 Task: Create a due date automation trigger when advanced on, on the tuesday of the week before a card is due add fields with custom field "Resume" set to 10 at 11:00 AM.
Action: Mouse moved to (1019, 319)
Screenshot: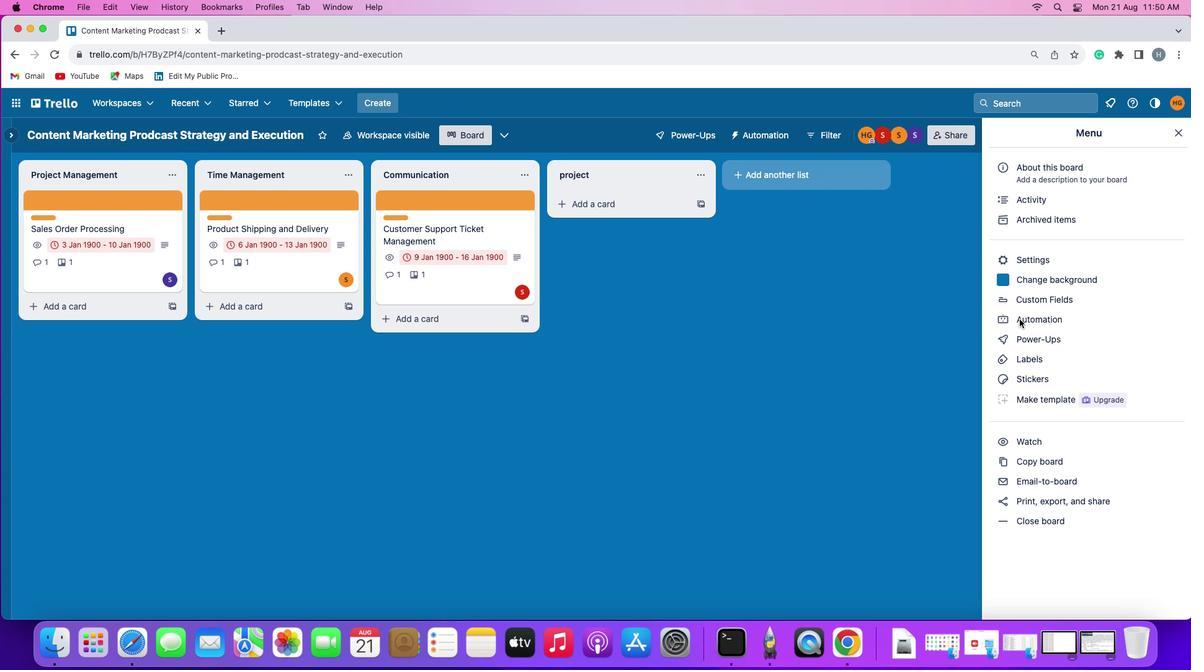 
Action: Mouse pressed left at (1019, 319)
Screenshot: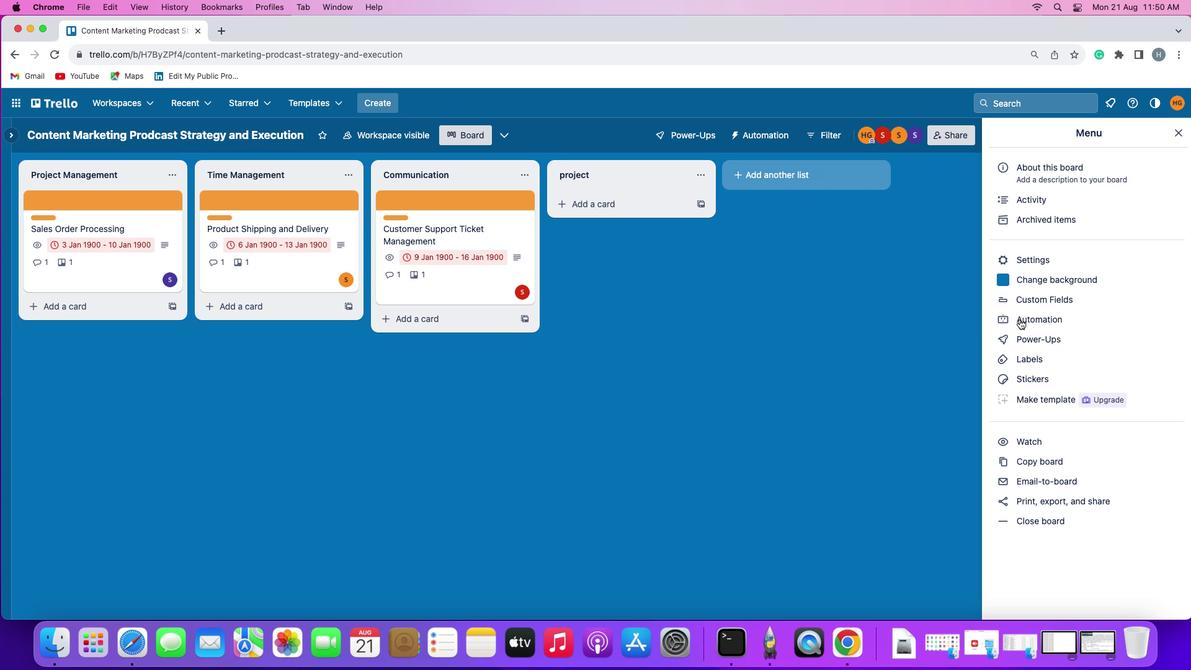 
Action: Mouse moved to (1020, 319)
Screenshot: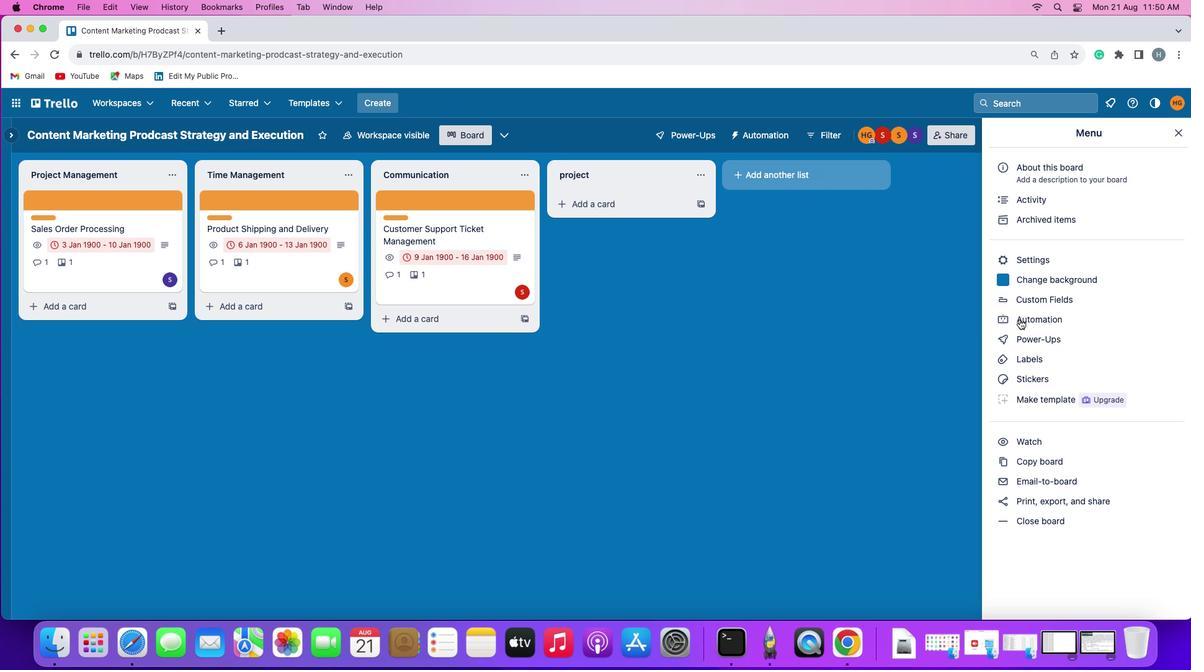 
Action: Mouse pressed left at (1020, 319)
Screenshot: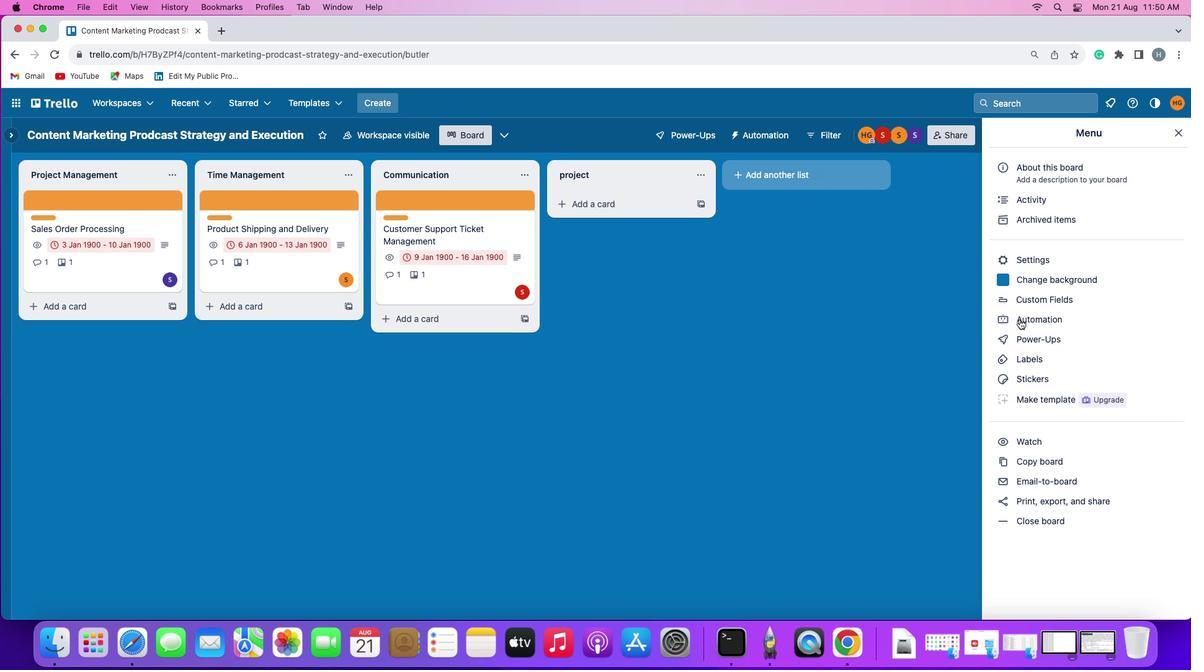 
Action: Mouse moved to (85, 295)
Screenshot: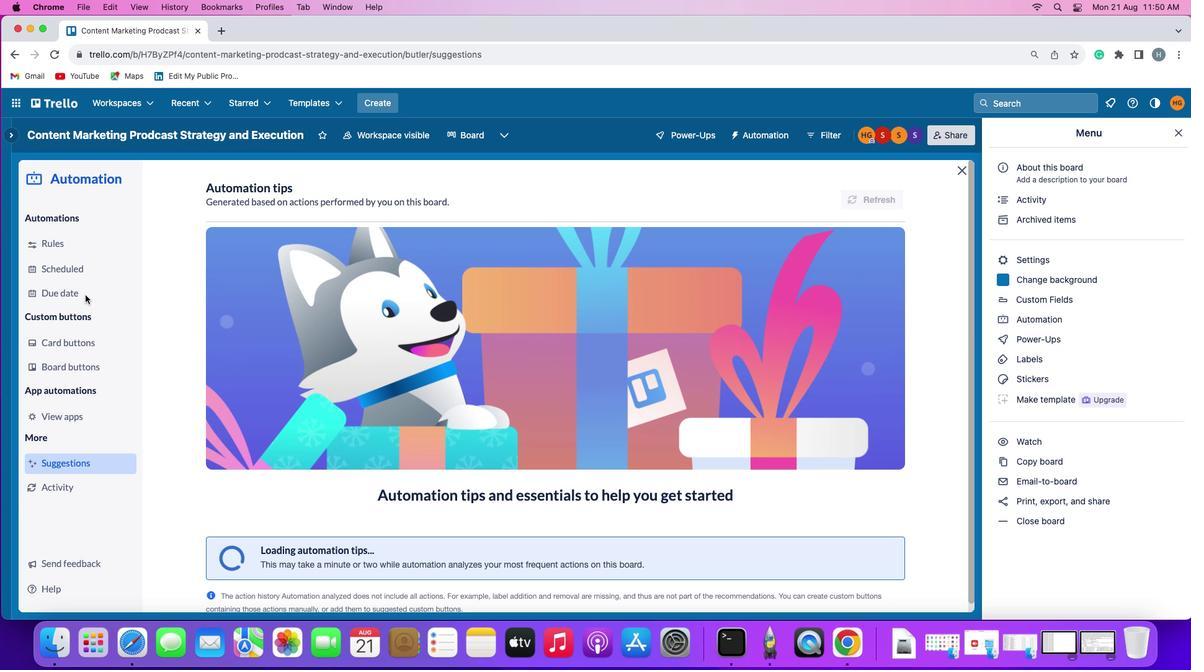 
Action: Mouse pressed left at (85, 295)
Screenshot: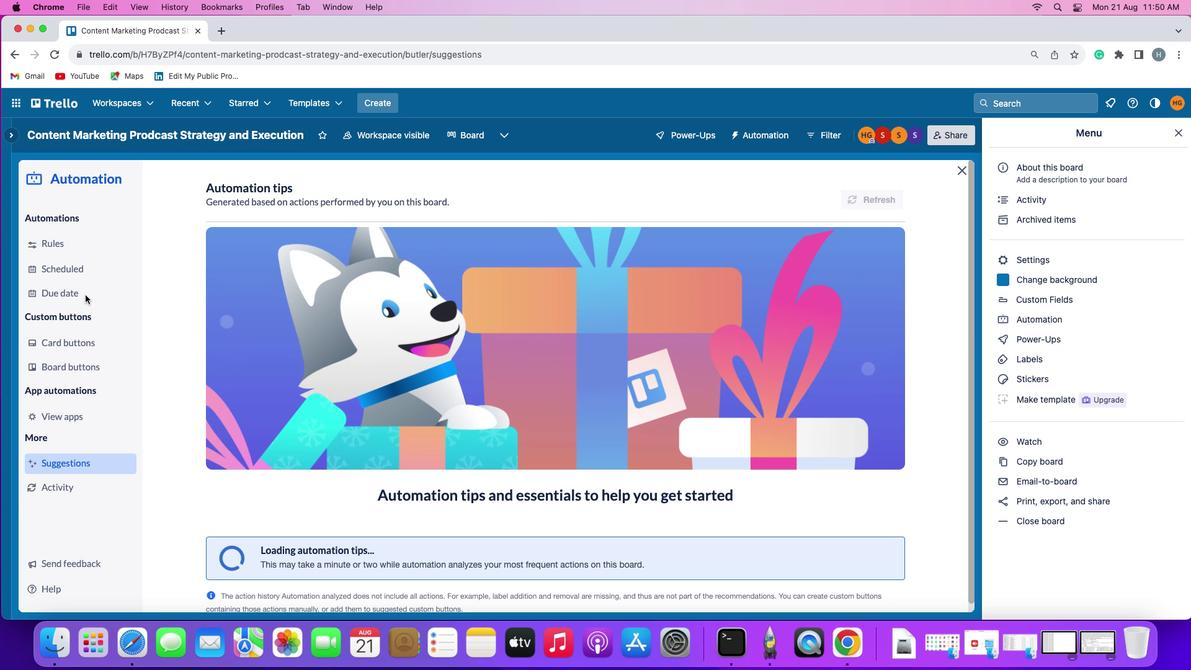 
Action: Mouse moved to (822, 192)
Screenshot: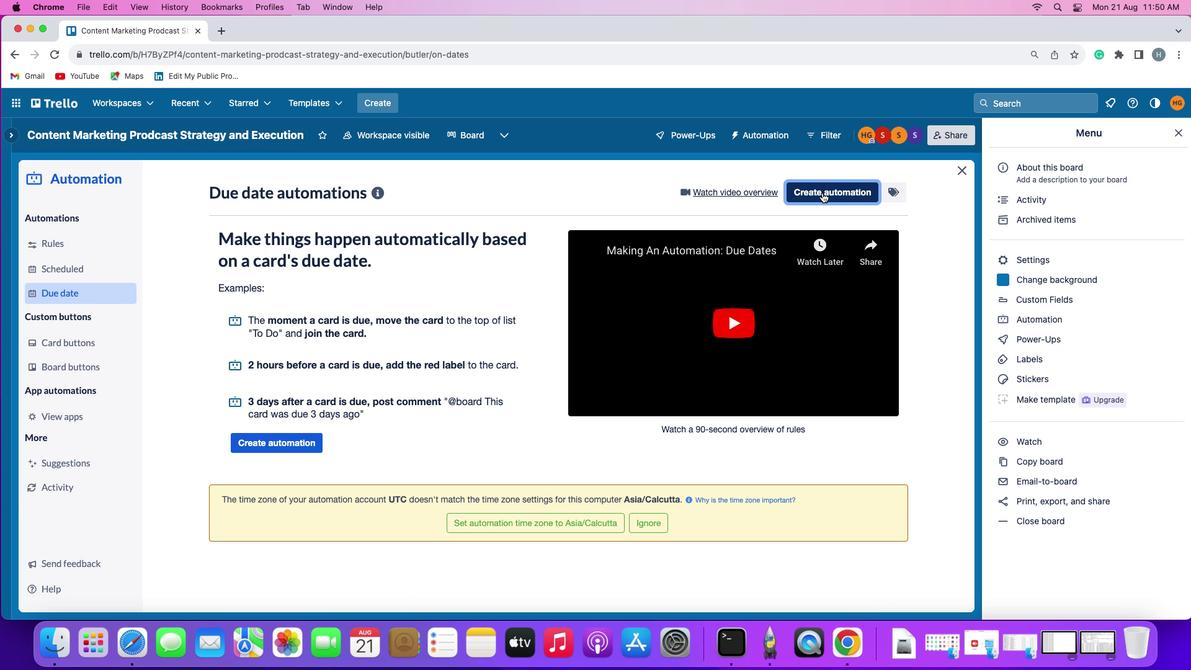 
Action: Mouse pressed left at (822, 192)
Screenshot: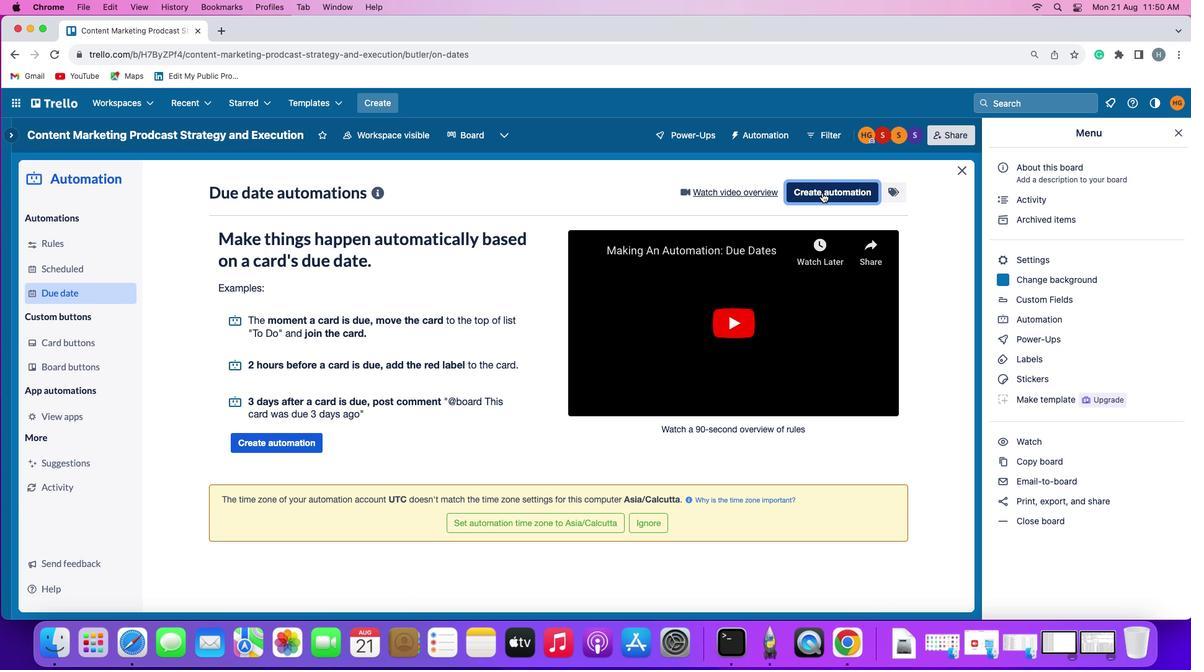 
Action: Mouse moved to (251, 309)
Screenshot: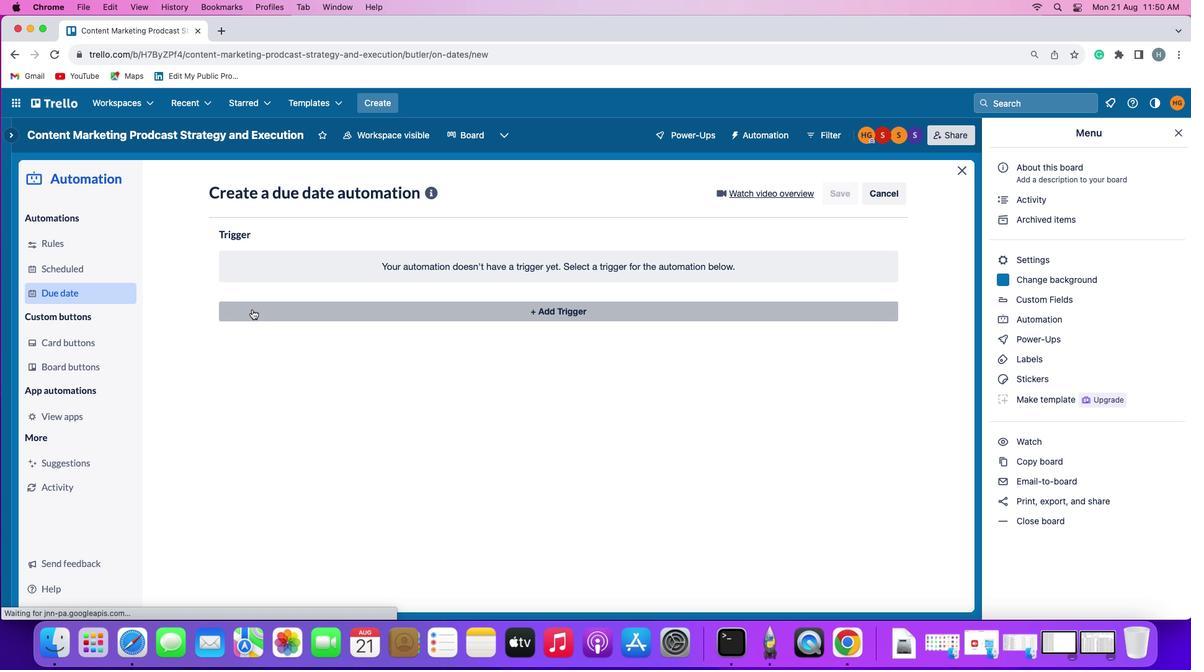 
Action: Mouse pressed left at (251, 309)
Screenshot: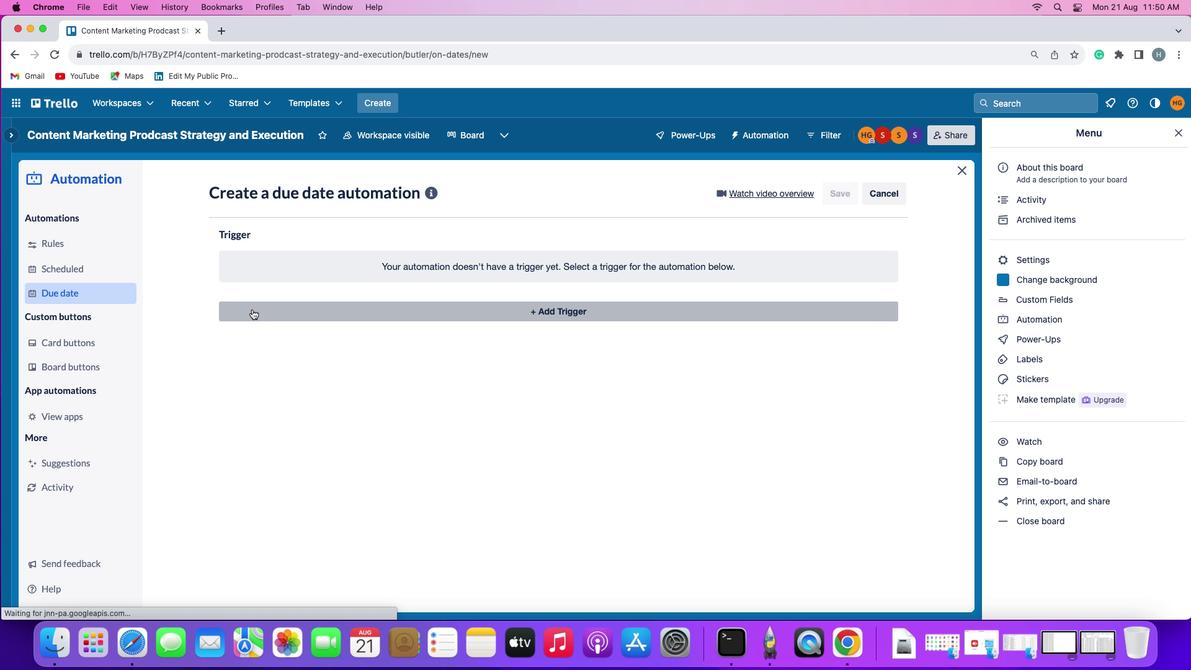 
Action: Mouse moved to (276, 530)
Screenshot: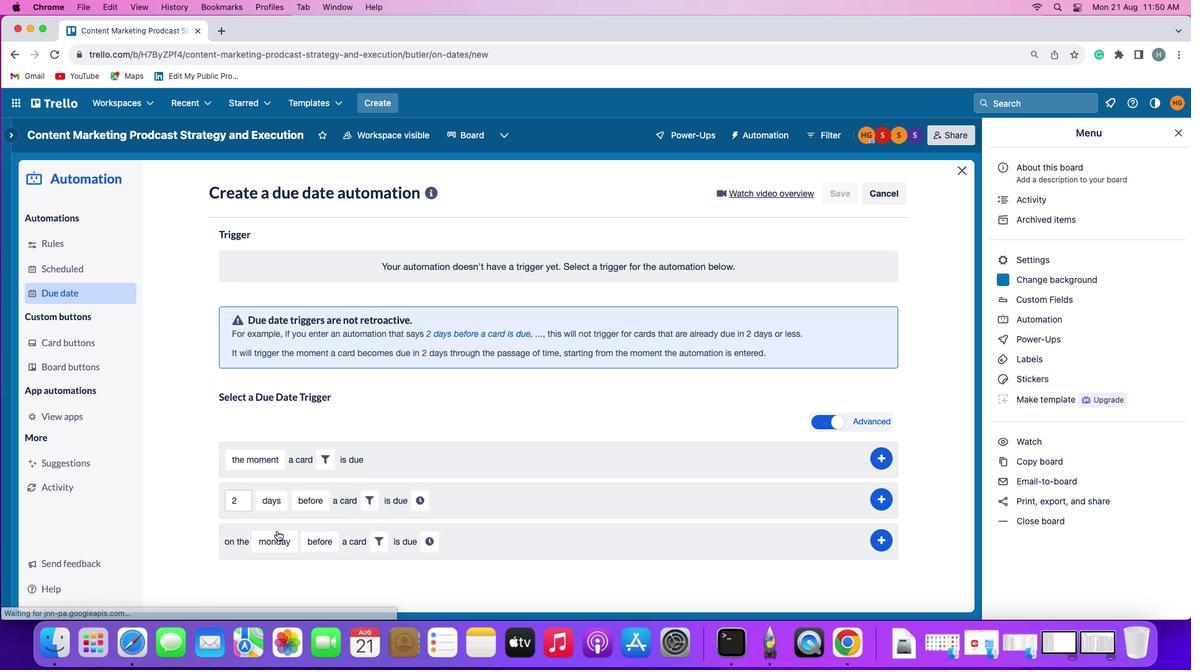 
Action: Mouse pressed left at (276, 530)
Screenshot: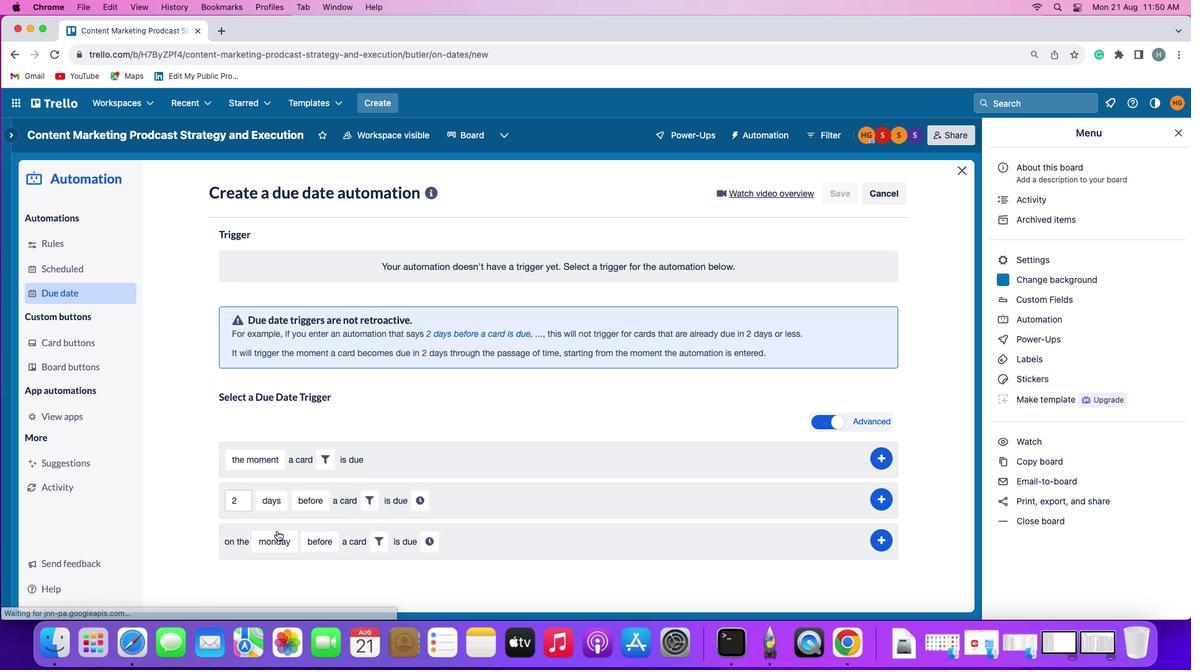 
Action: Mouse moved to (297, 397)
Screenshot: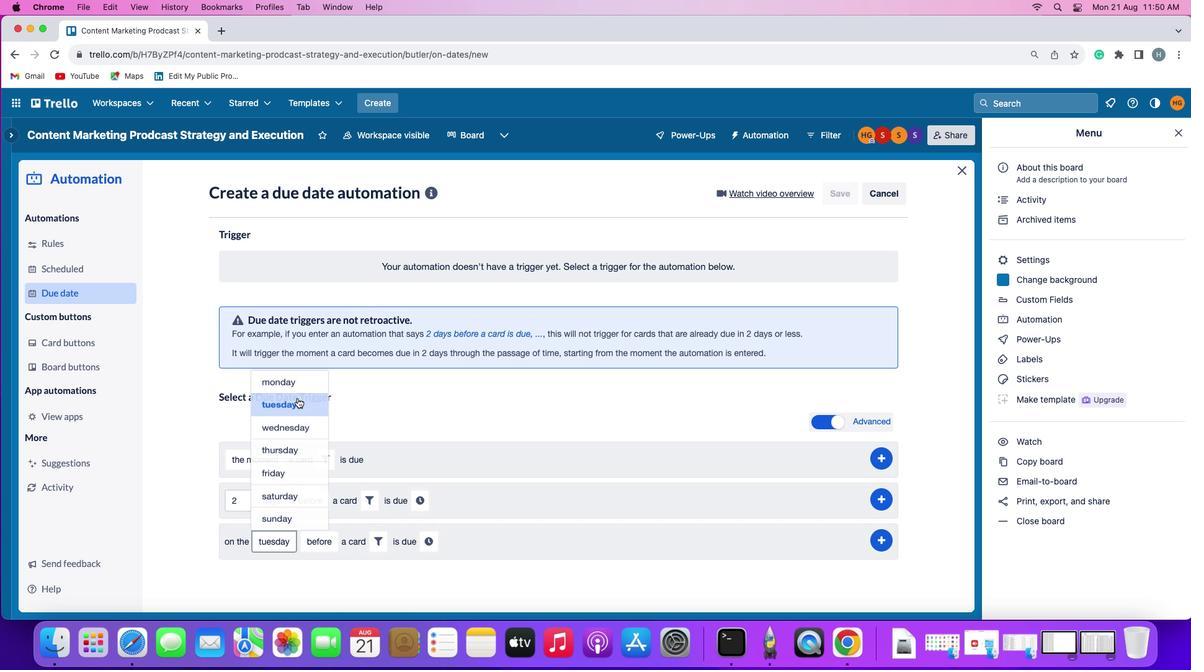 
Action: Mouse pressed left at (297, 397)
Screenshot: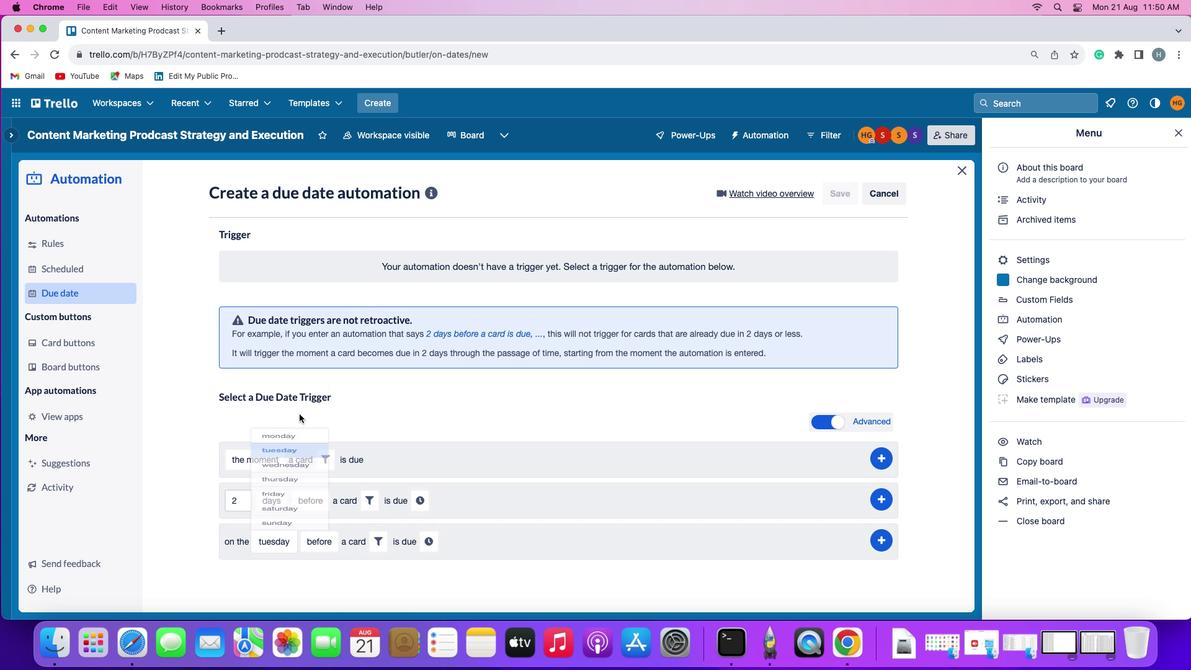
Action: Mouse moved to (313, 536)
Screenshot: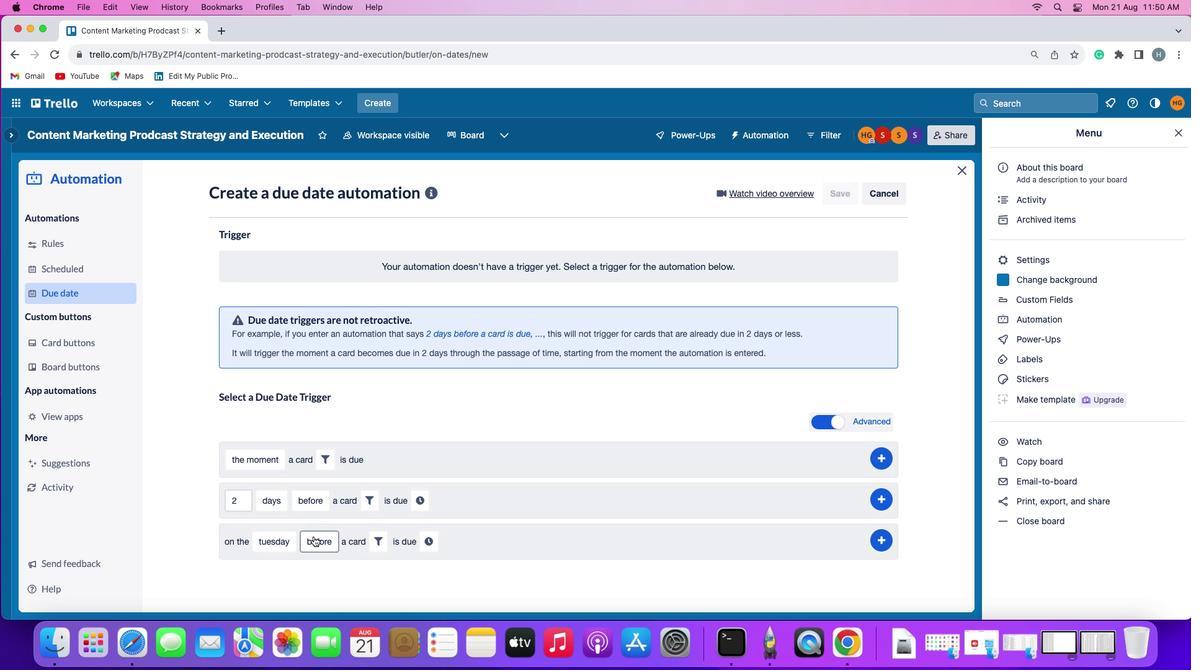 
Action: Mouse pressed left at (313, 536)
Screenshot: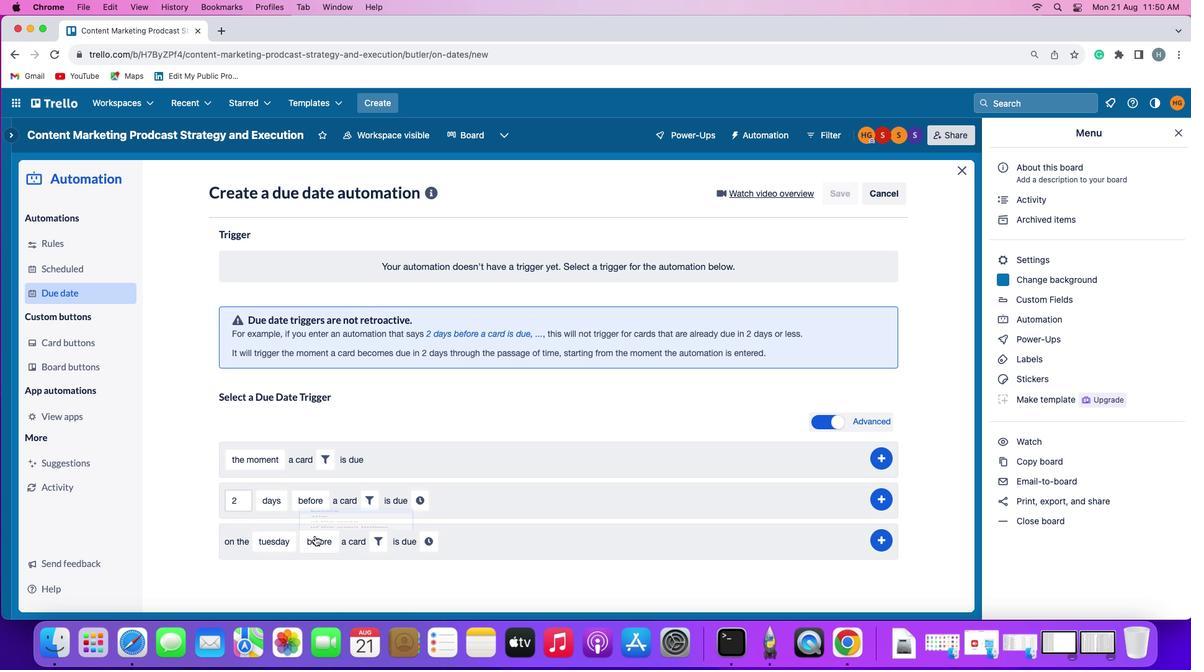 
Action: Mouse moved to (324, 520)
Screenshot: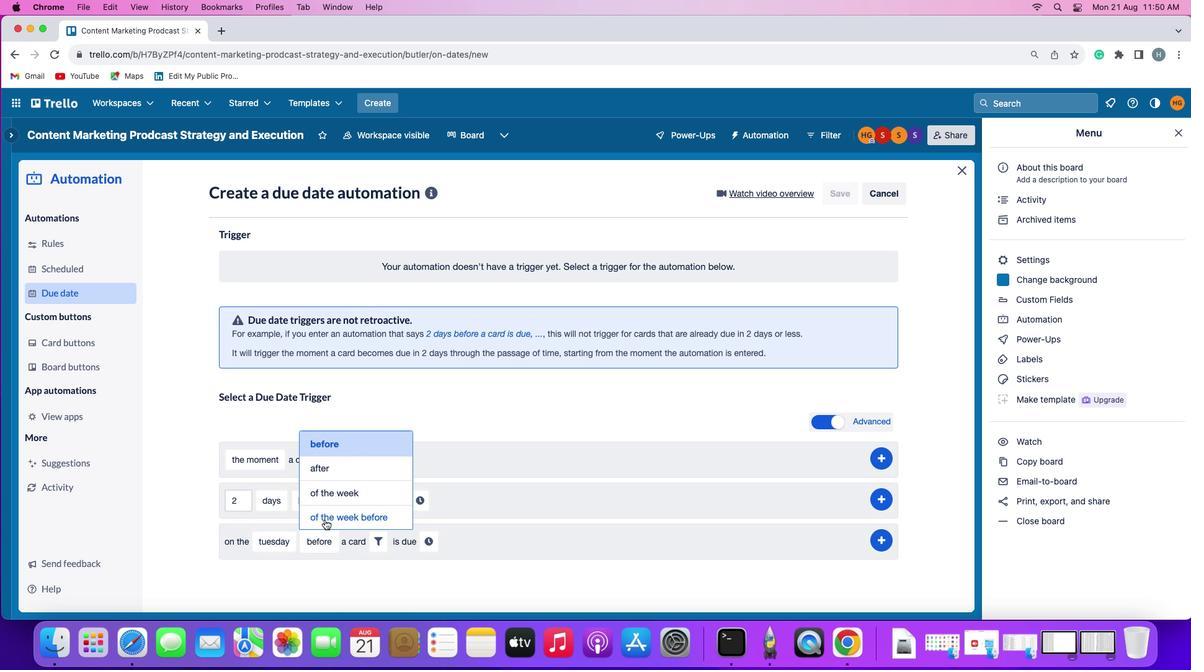 
Action: Mouse pressed left at (324, 520)
Screenshot: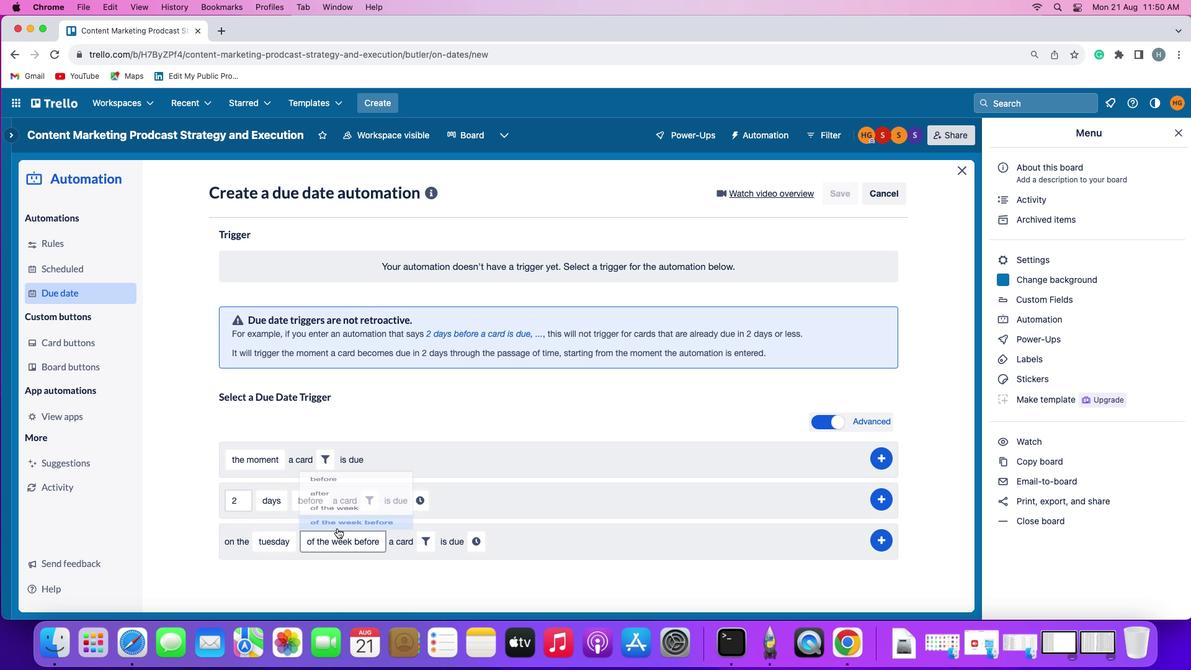 
Action: Mouse moved to (423, 539)
Screenshot: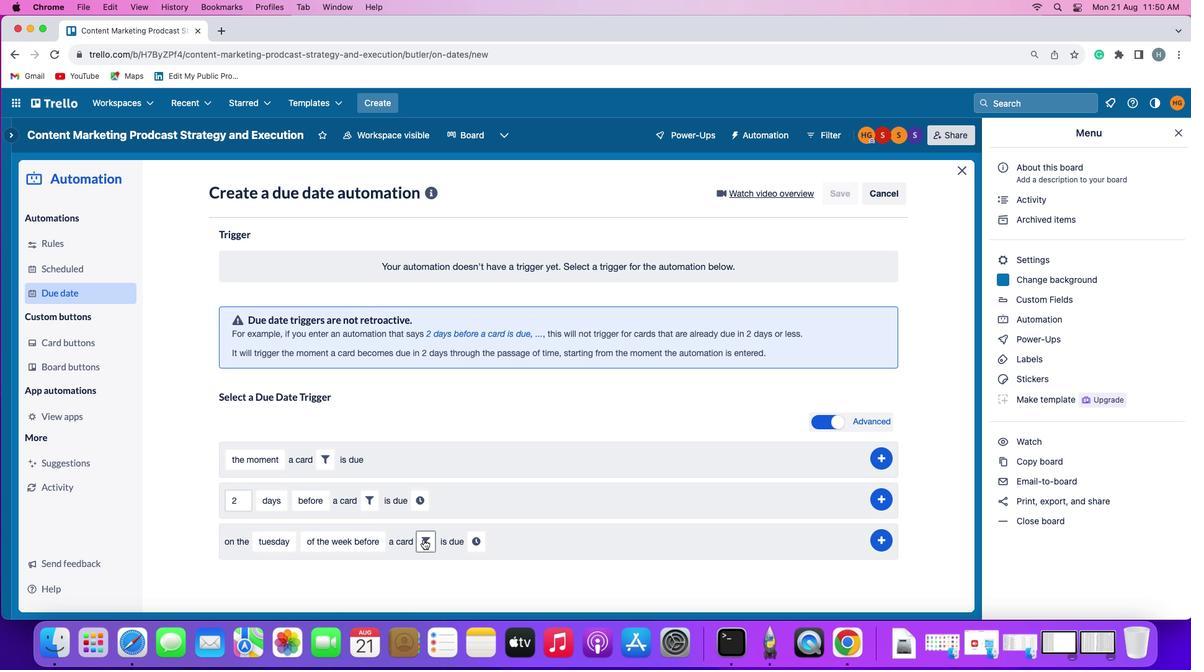 
Action: Mouse pressed left at (423, 539)
Screenshot: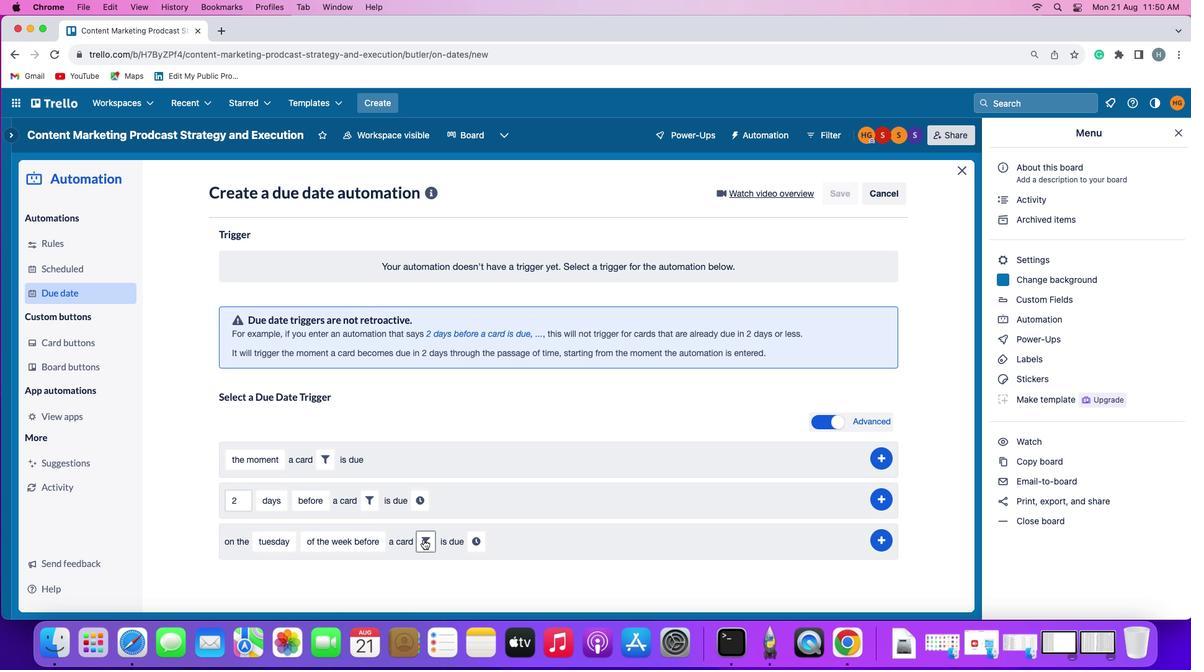 
Action: Mouse moved to (616, 586)
Screenshot: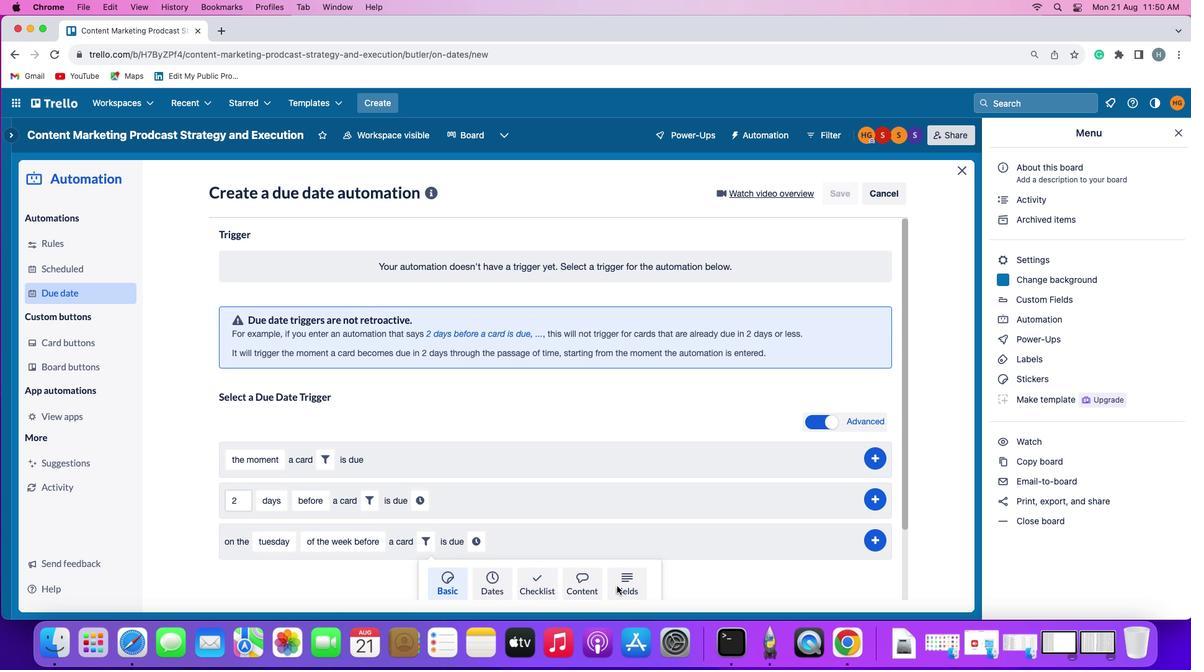 
Action: Mouse pressed left at (616, 586)
Screenshot: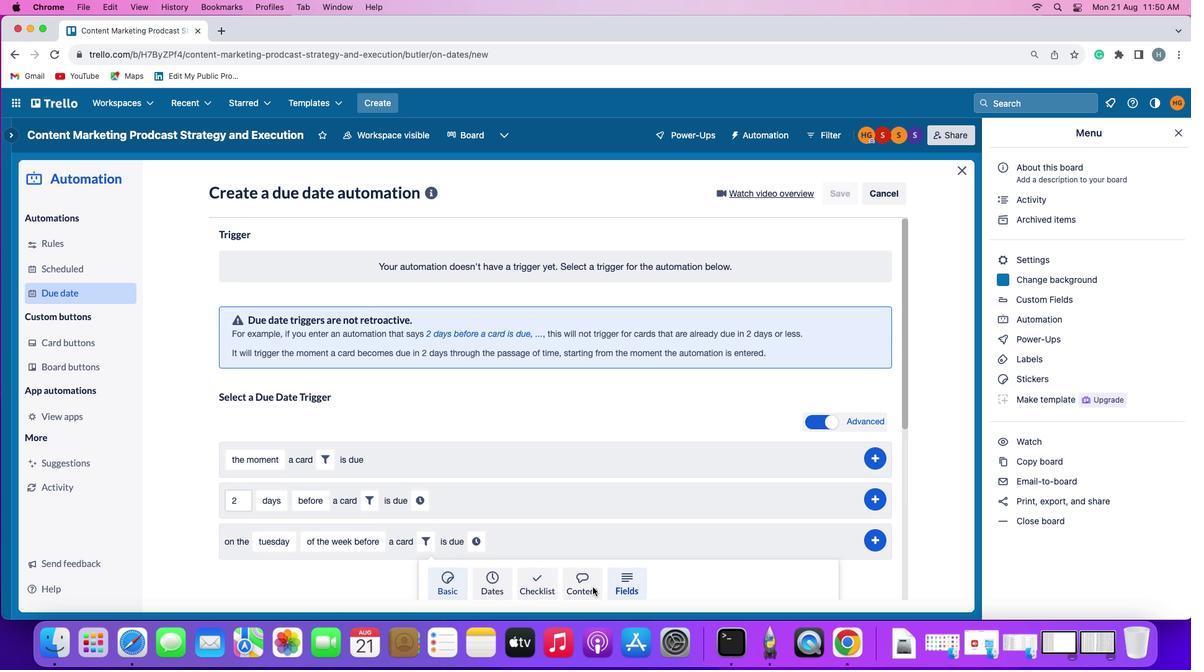 
Action: Mouse moved to (361, 585)
Screenshot: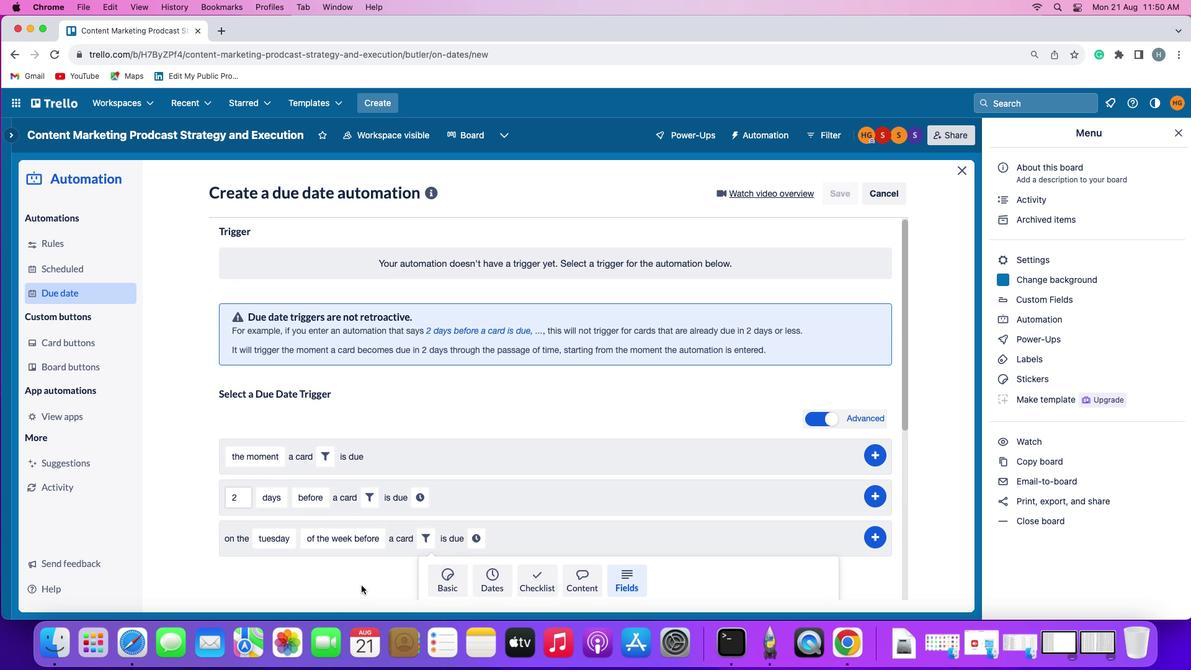 
Action: Mouse scrolled (361, 585) with delta (0, 0)
Screenshot: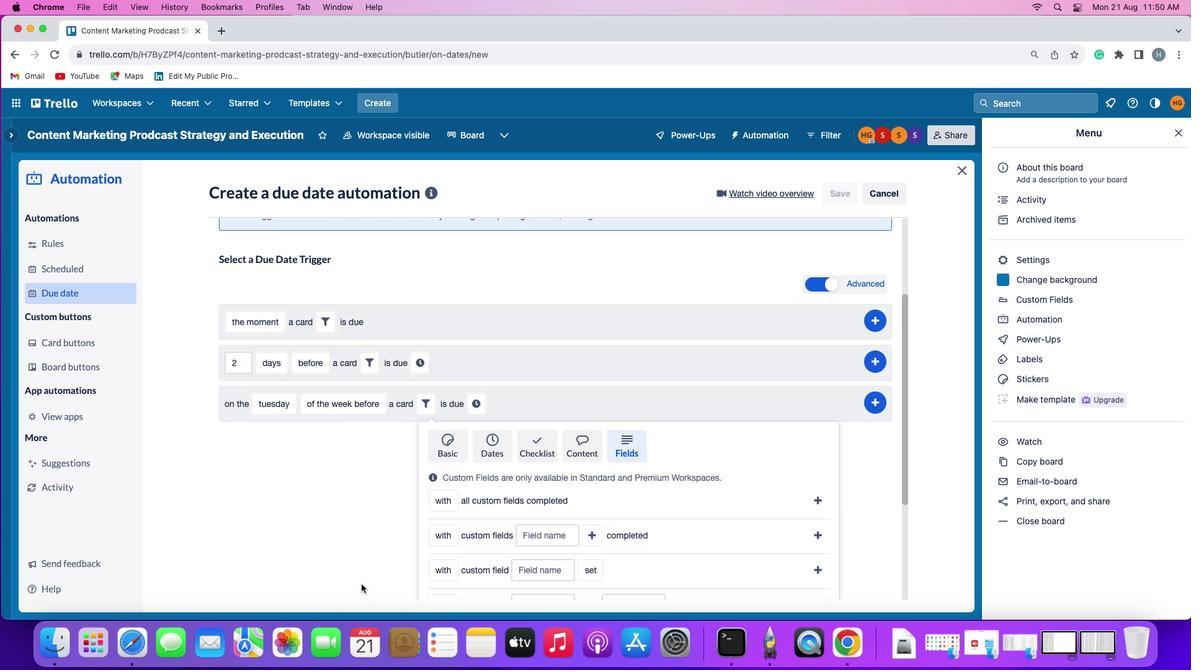 
Action: Mouse scrolled (361, 585) with delta (0, 0)
Screenshot: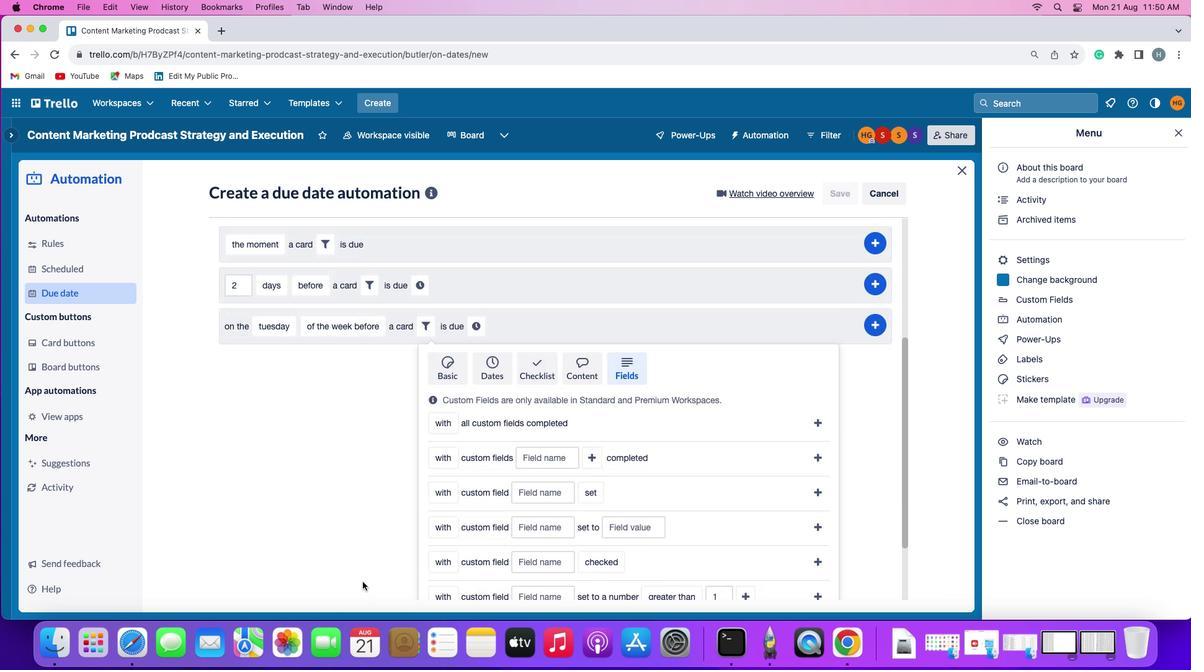 
Action: Mouse moved to (361, 585)
Screenshot: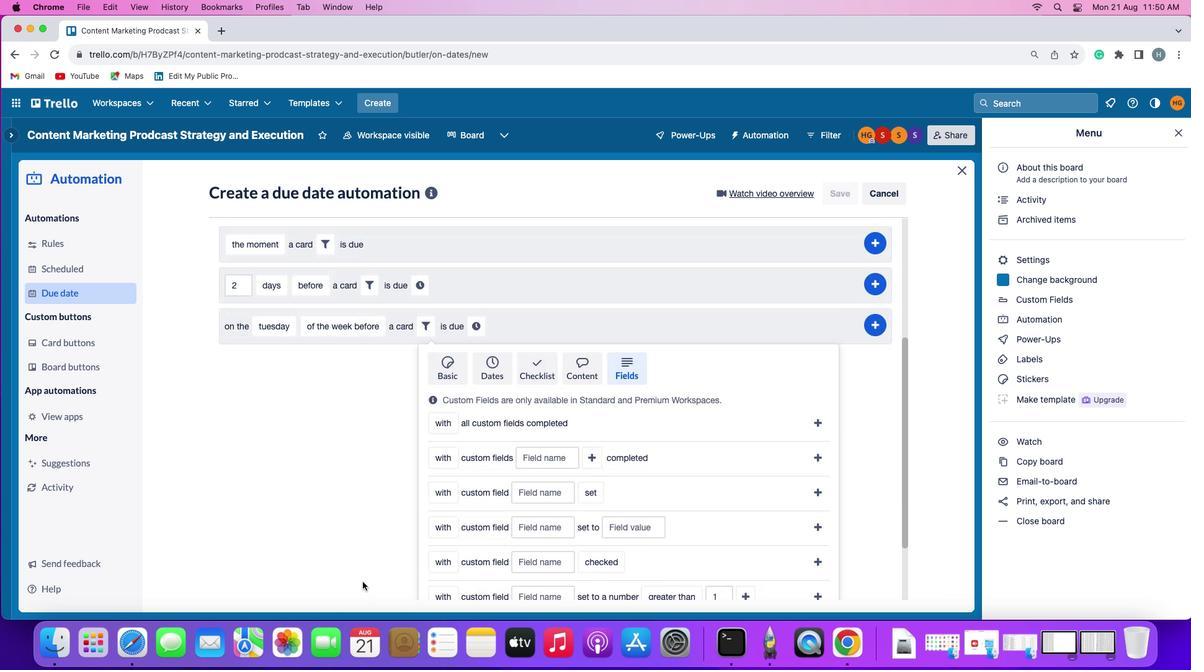 
Action: Mouse scrolled (361, 585) with delta (0, -1)
Screenshot: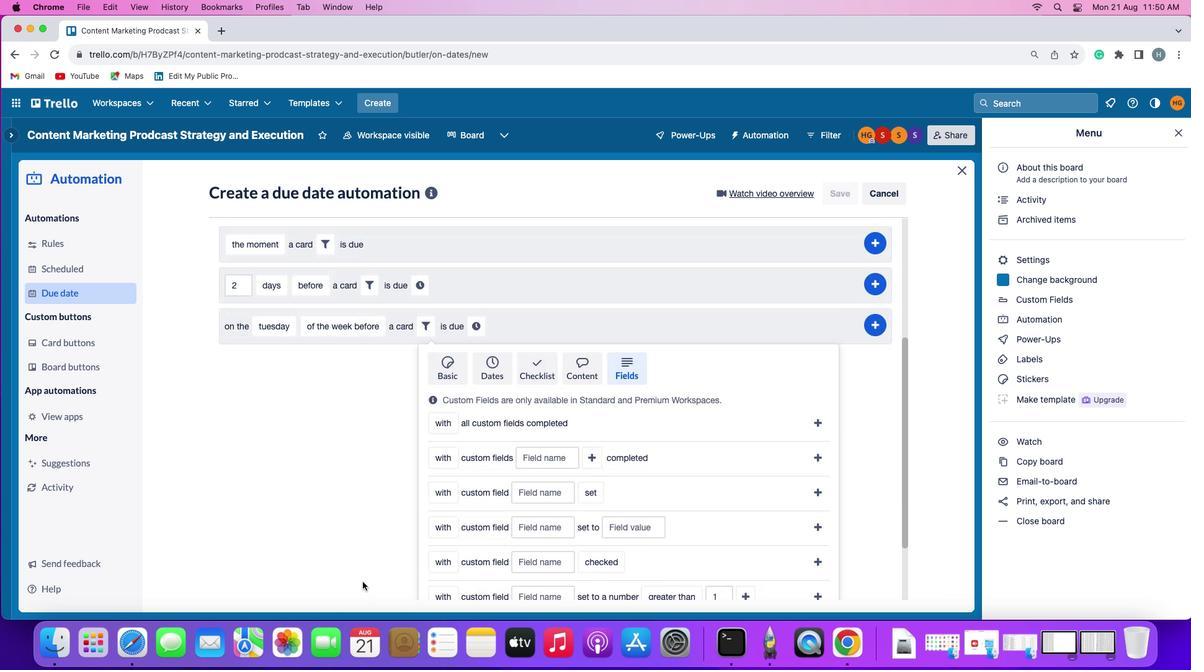
Action: Mouse scrolled (361, 585) with delta (0, -3)
Screenshot: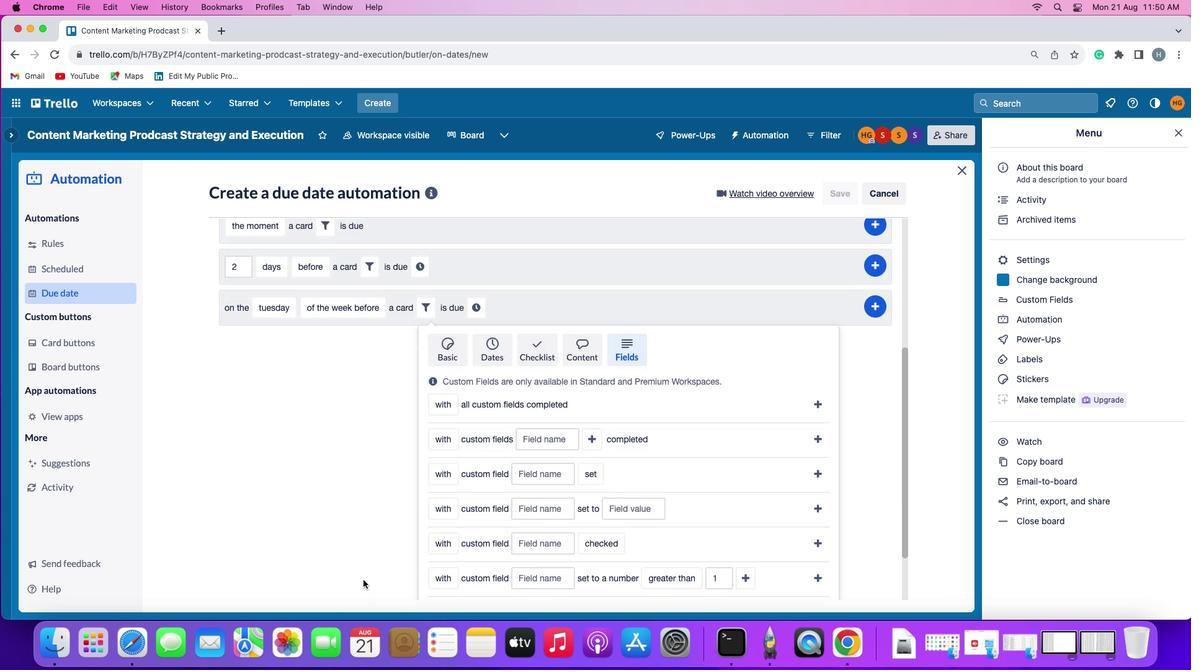 
Action: Mouse moved to (363, 577)
Screenshot: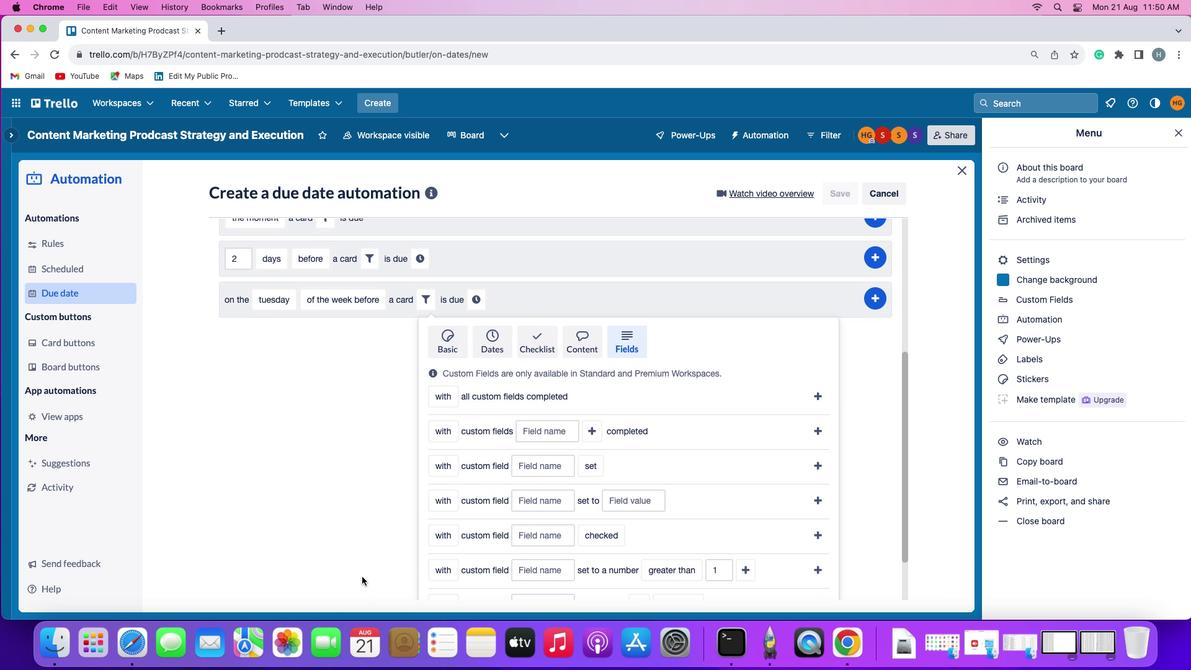 
Action: Mouse scrolled (363, 577) with delta (0, 0)
Screenshot: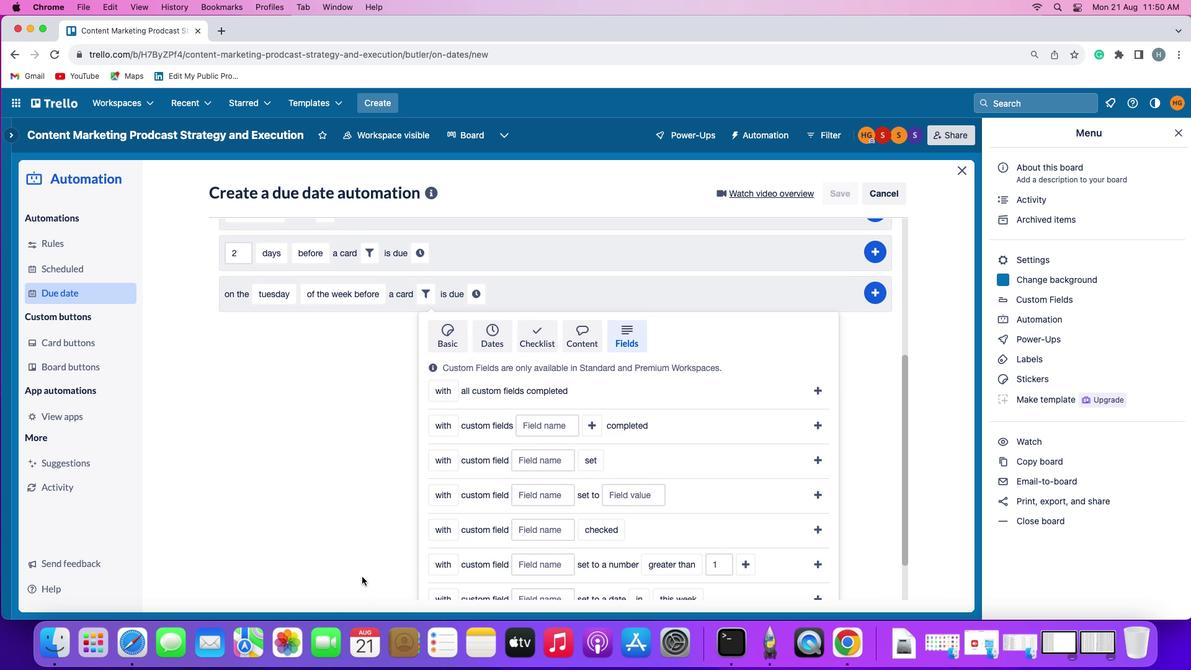
Action: Mouse moved to (363, 577)
Screenshot: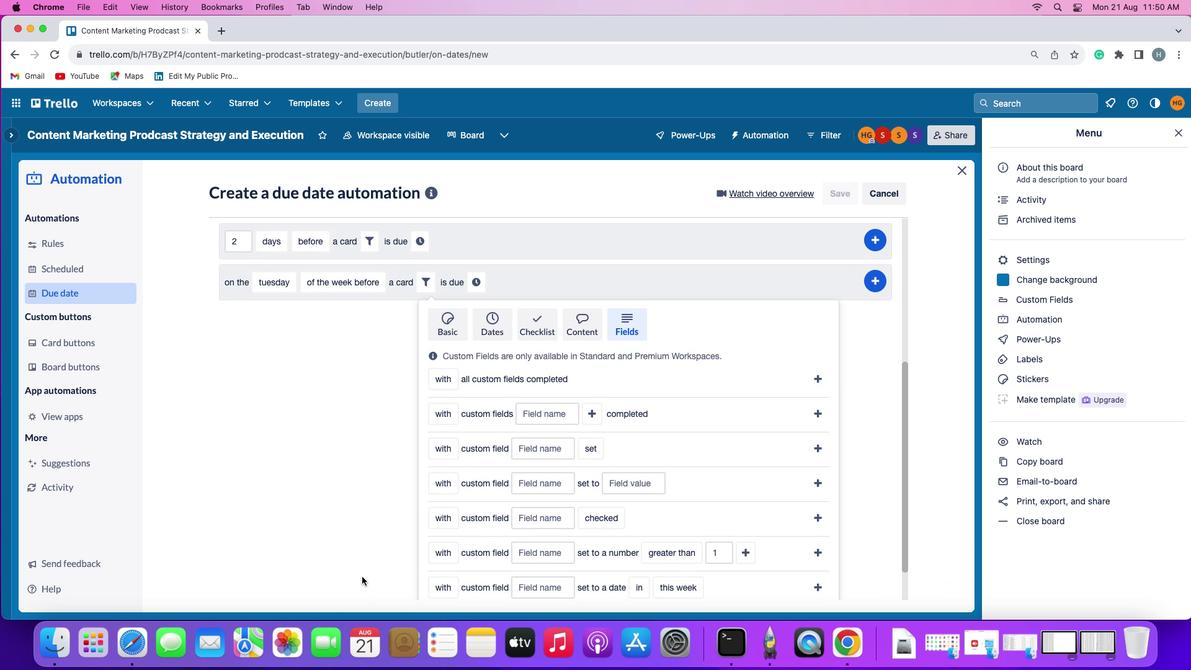 
Action: Mouse scrolled (363, 577) with delta (0, 0)
Screenshot: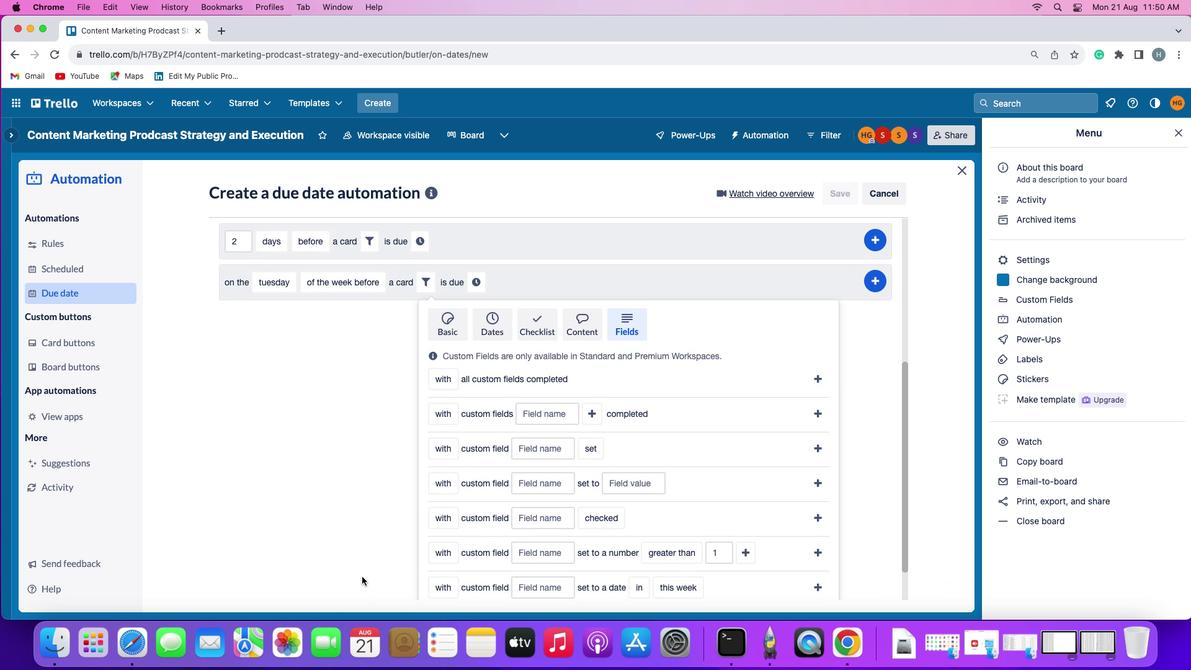 
Action: Mouse moved to (361, 577)
Screenshot: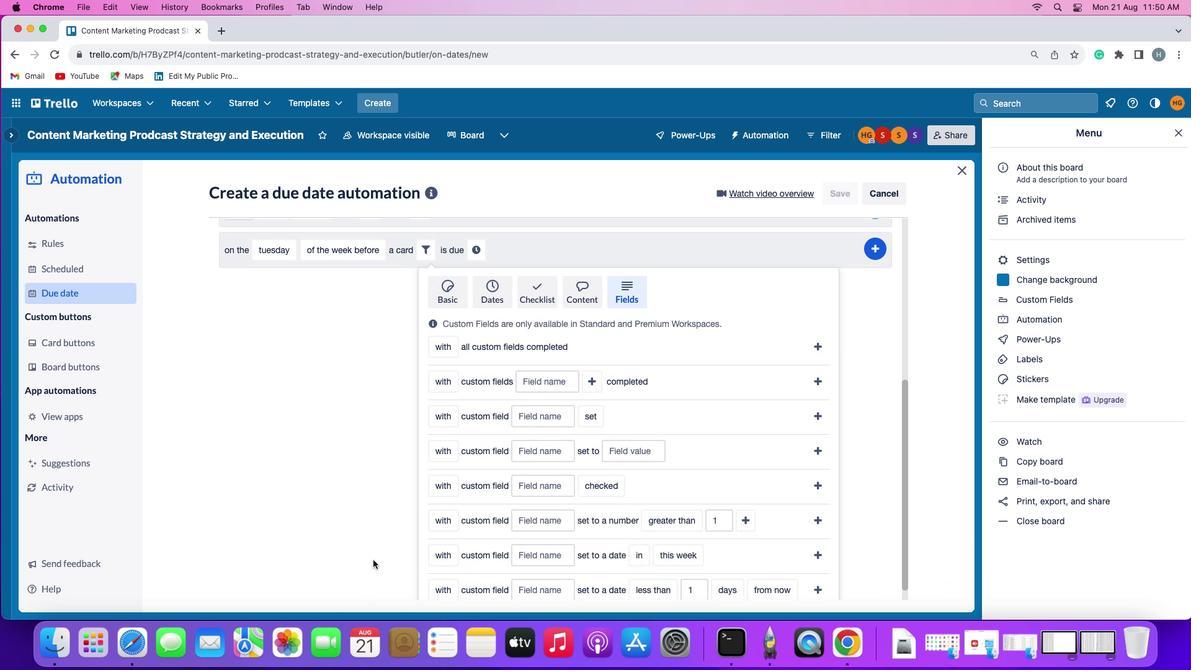 
Action: Mouse scrolled (361, 577) with delta (0, -1)
Screenshot: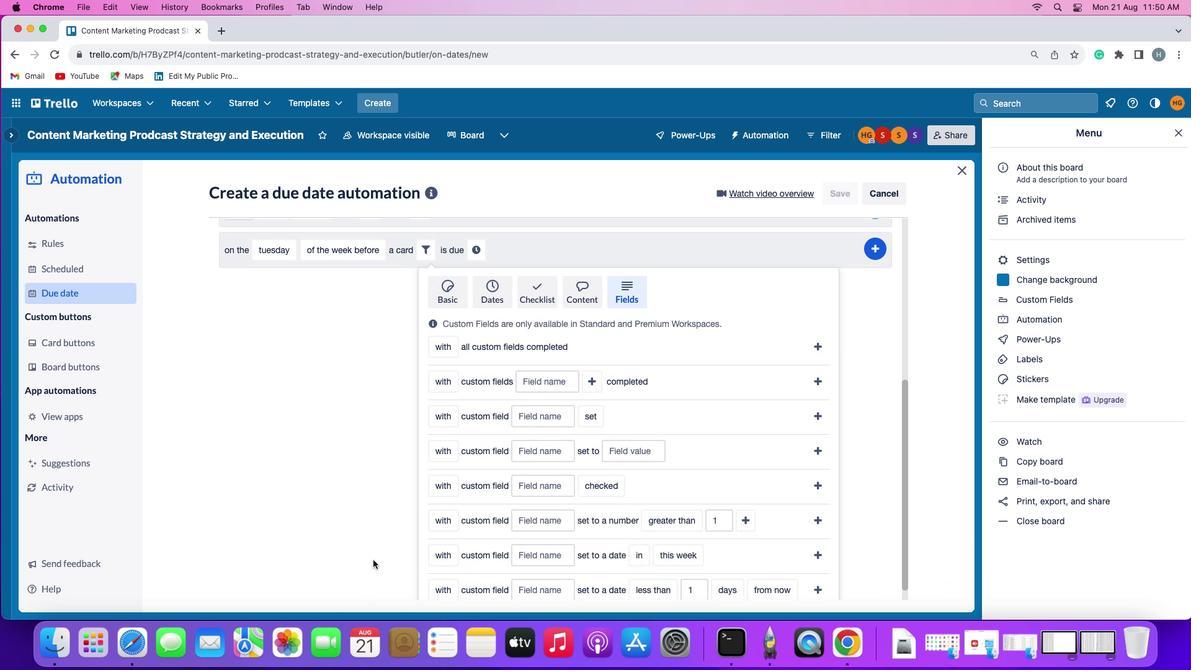
Action: Mouse moved to (433, 430)
Screenshot: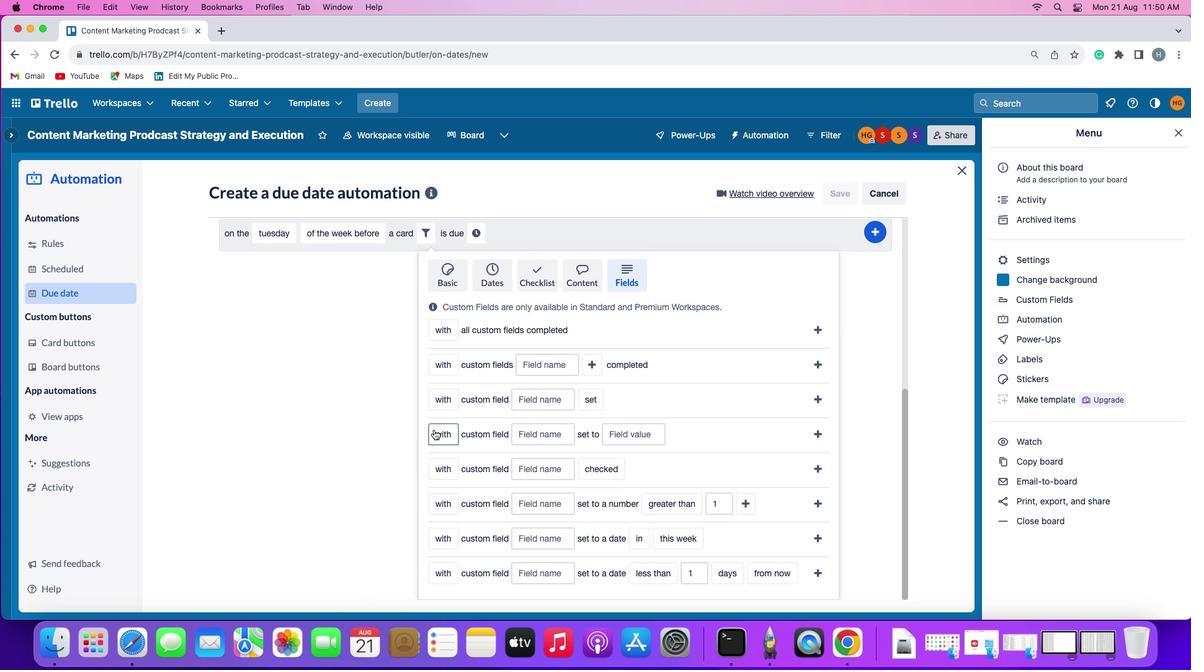 
Action: Mouse pressed left at (433, 430)
Screenshot: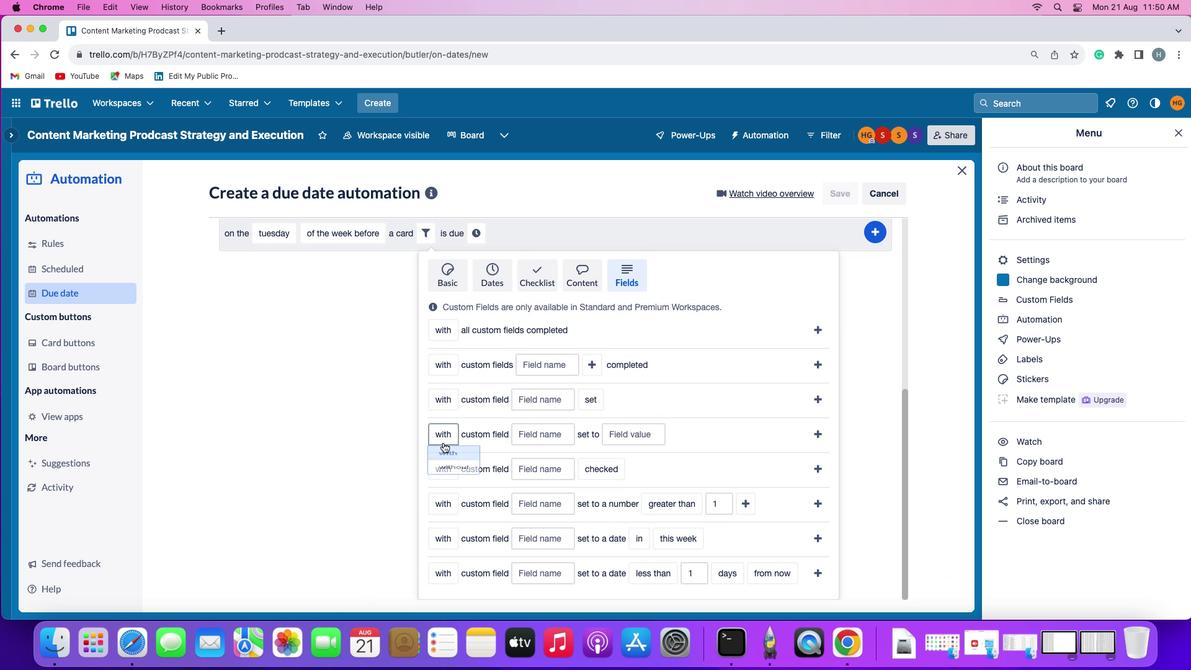 
Action: Mouse moved to (448, 452)
Screenshot: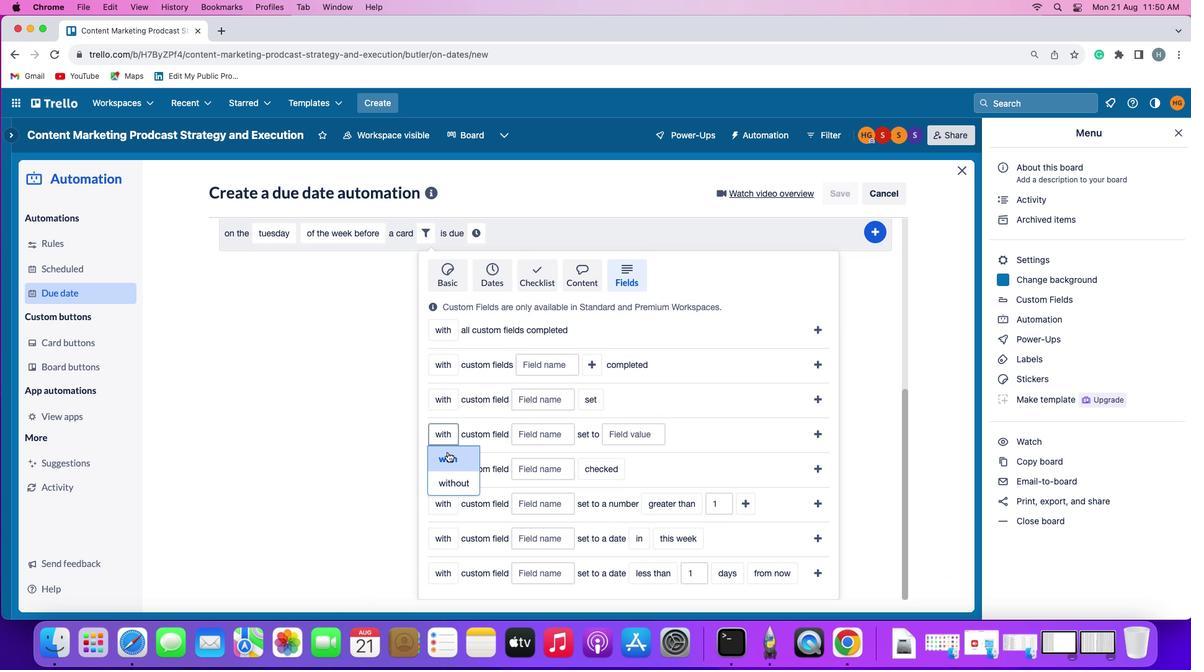 
Action: Mouse pressed left at (448, 452)
Screenshot: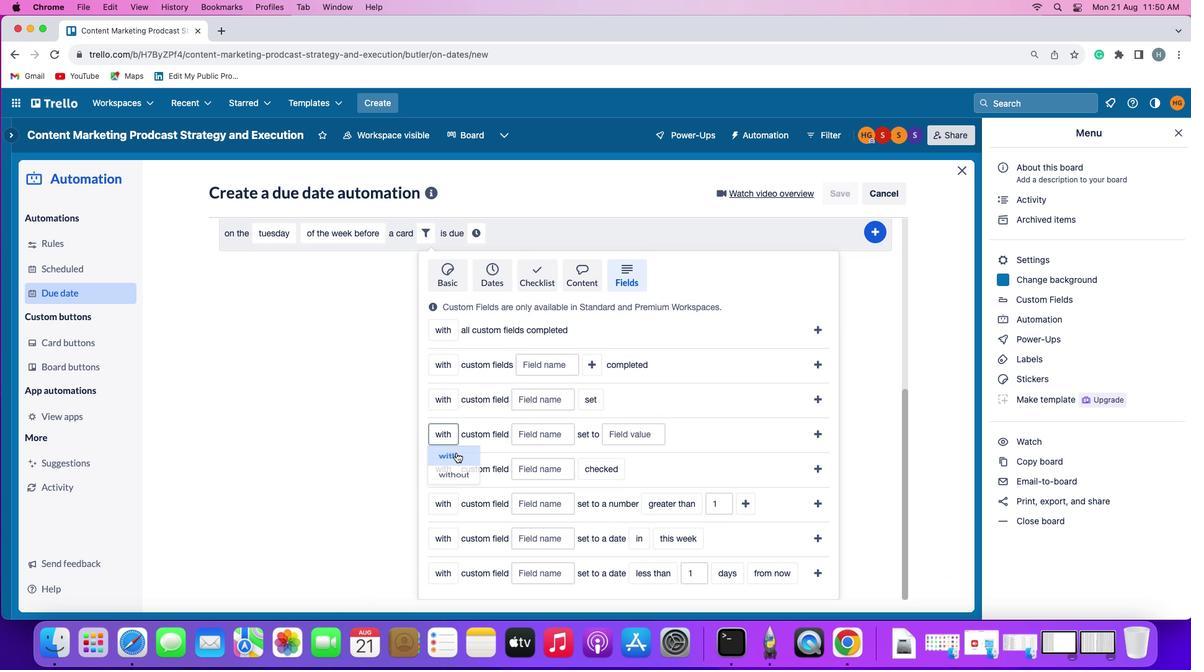 
Action: Mouse moved to (549, 436)
Screenshot: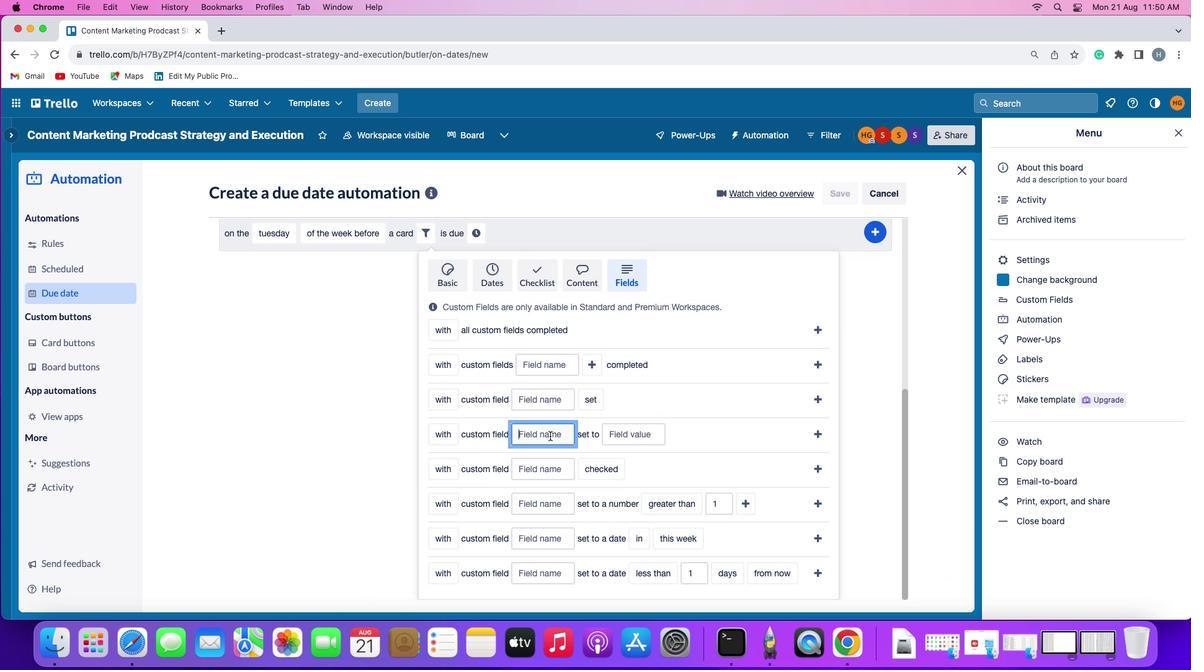 
Action: Mouse pressed left at (549, 436)
Screenshot: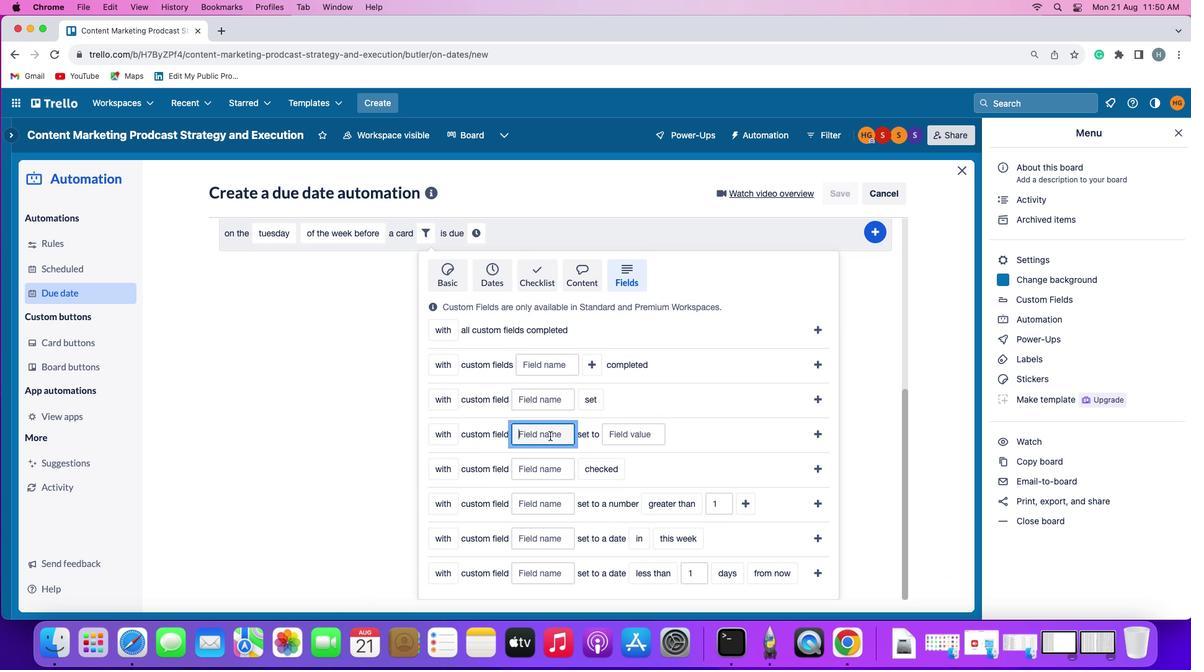 
Action: Key pressed Key.shift'R''e''s''u''m''e'
Screenshot: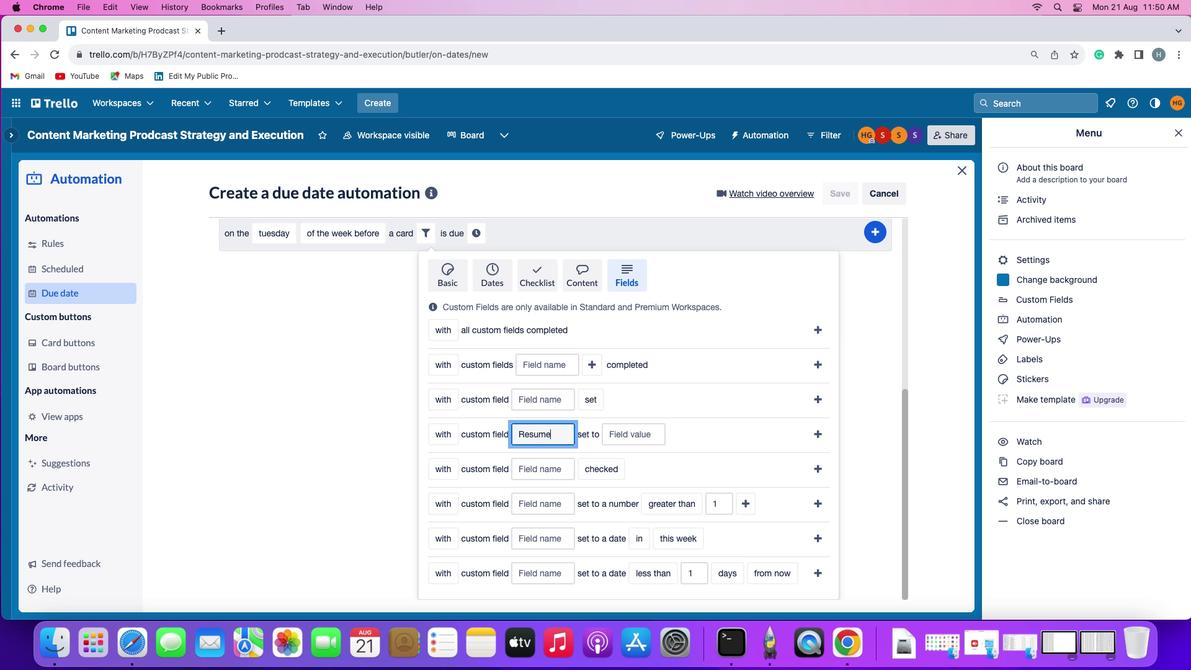 
Action: Mouse moved to (613, 435)
Screenshot: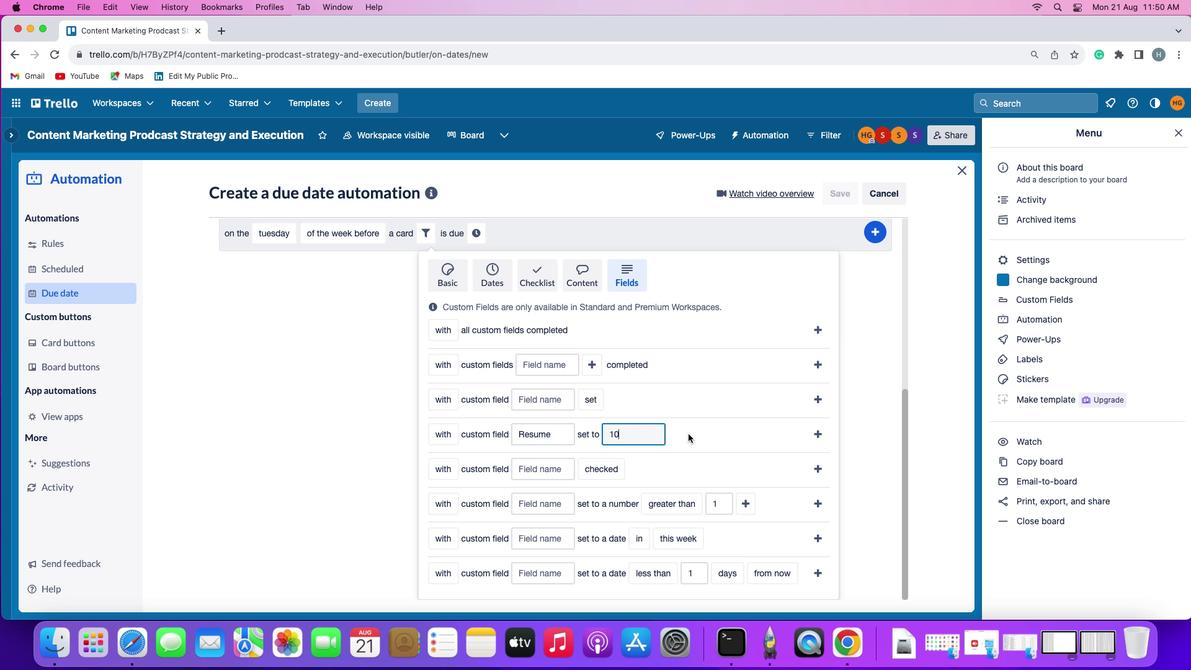 
Action: Mouse pressed left at (613, 435)
Screenshot: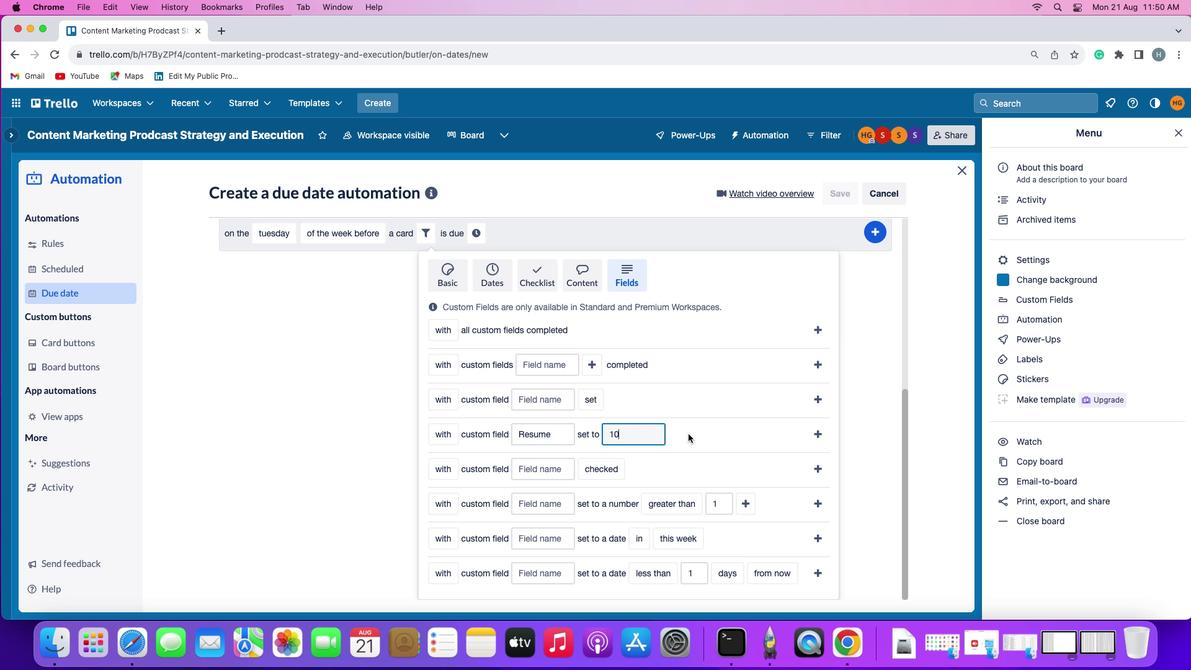 
Action: Mouse moved to (815, 429)
Screenshot: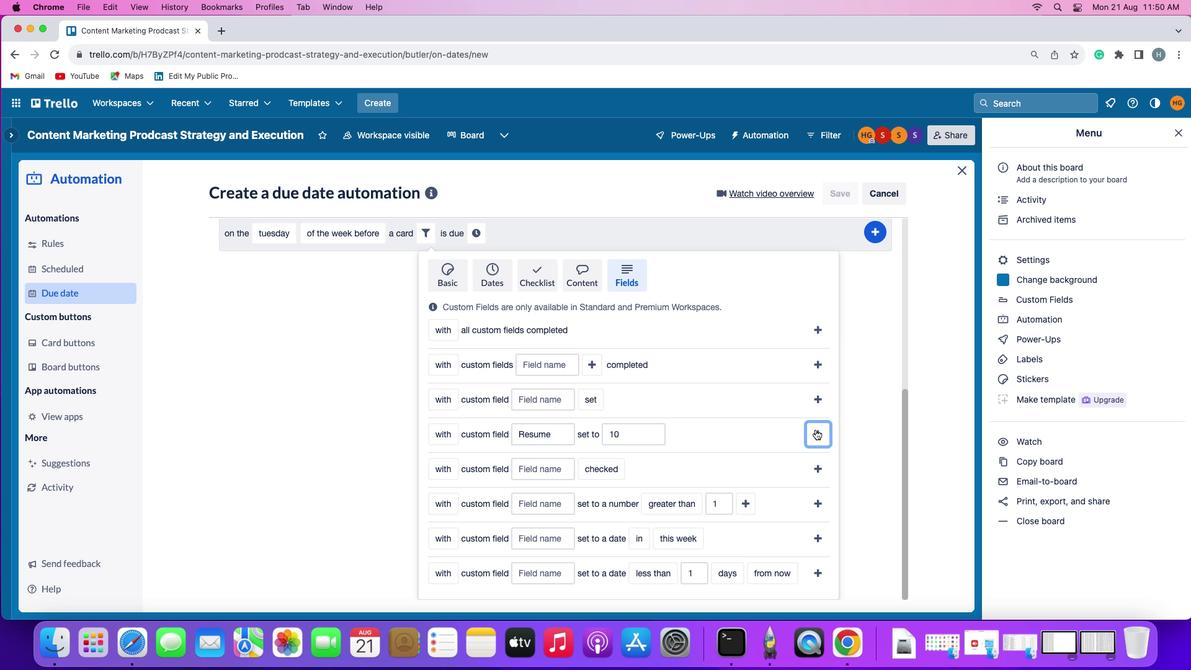 
Action: Mouse pressed left at (815, 429)
Screenshot: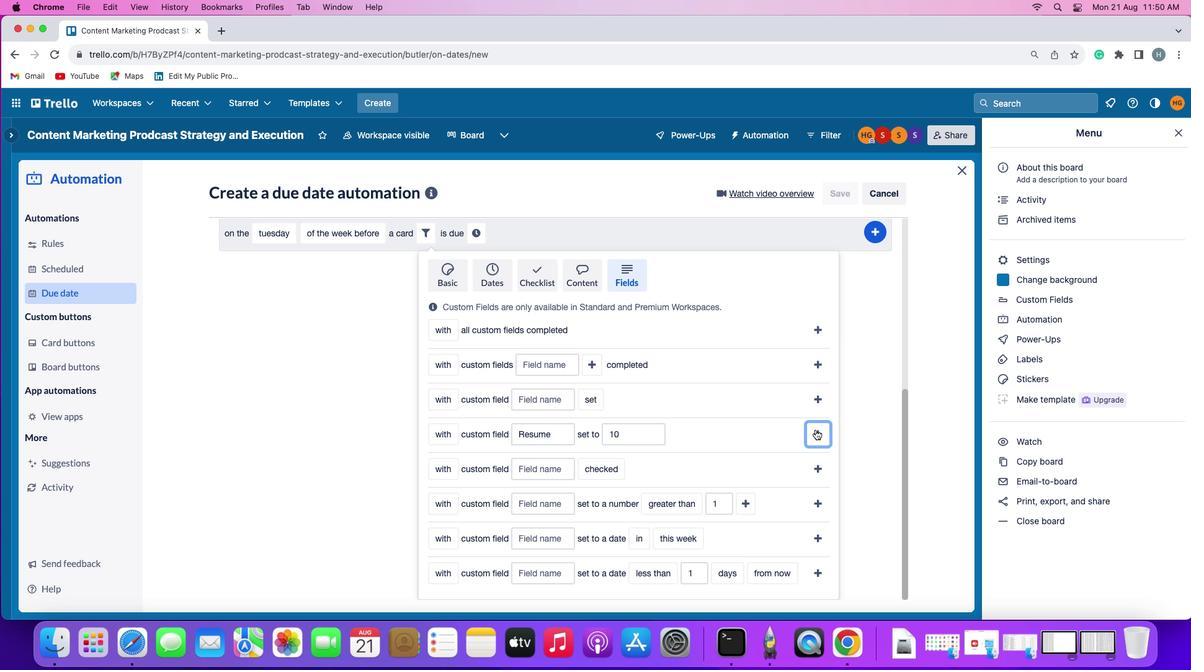 
Action: Mouse moved to (651, 538)
Screenshot: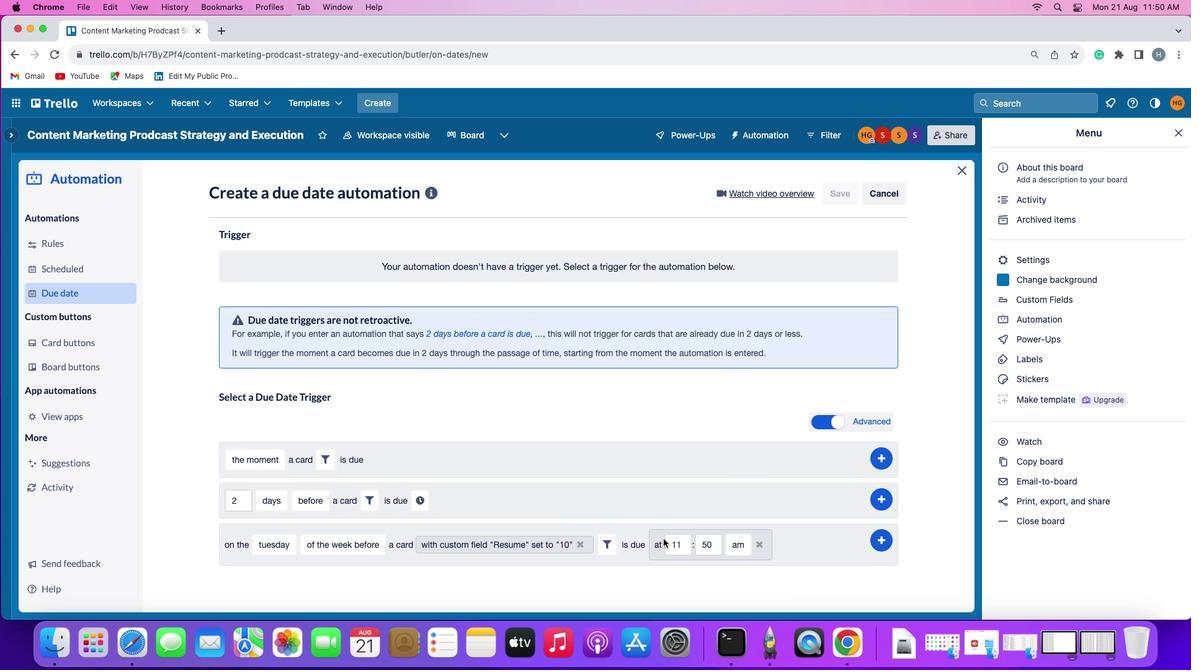 
Action: Mouse pressed left at (651, 538)
Screenshot: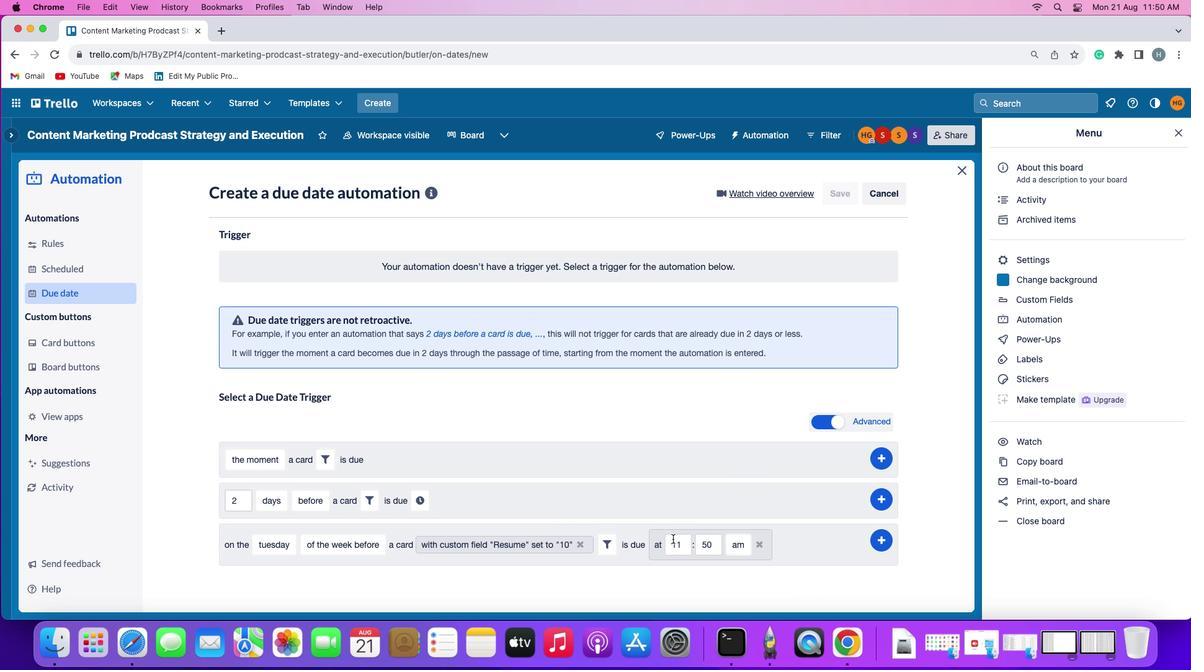 
Action: Mouse moved to (685, 540)
Screenshot: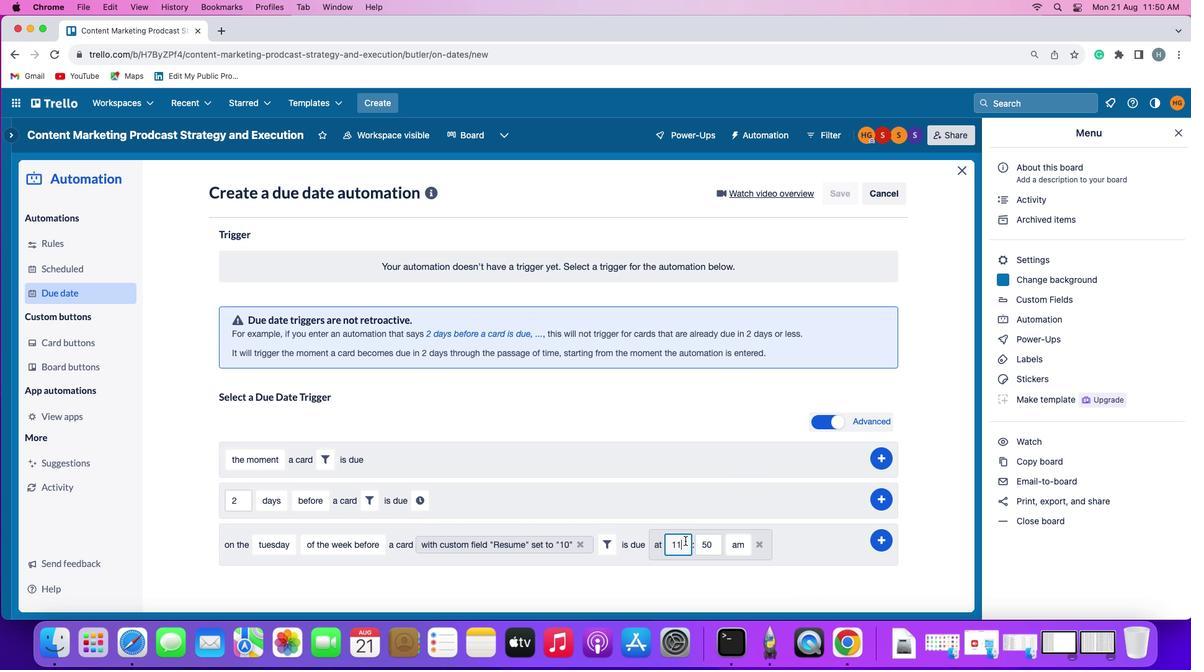 
Action: Mouse pressed left at (685, 540)
Screenshot: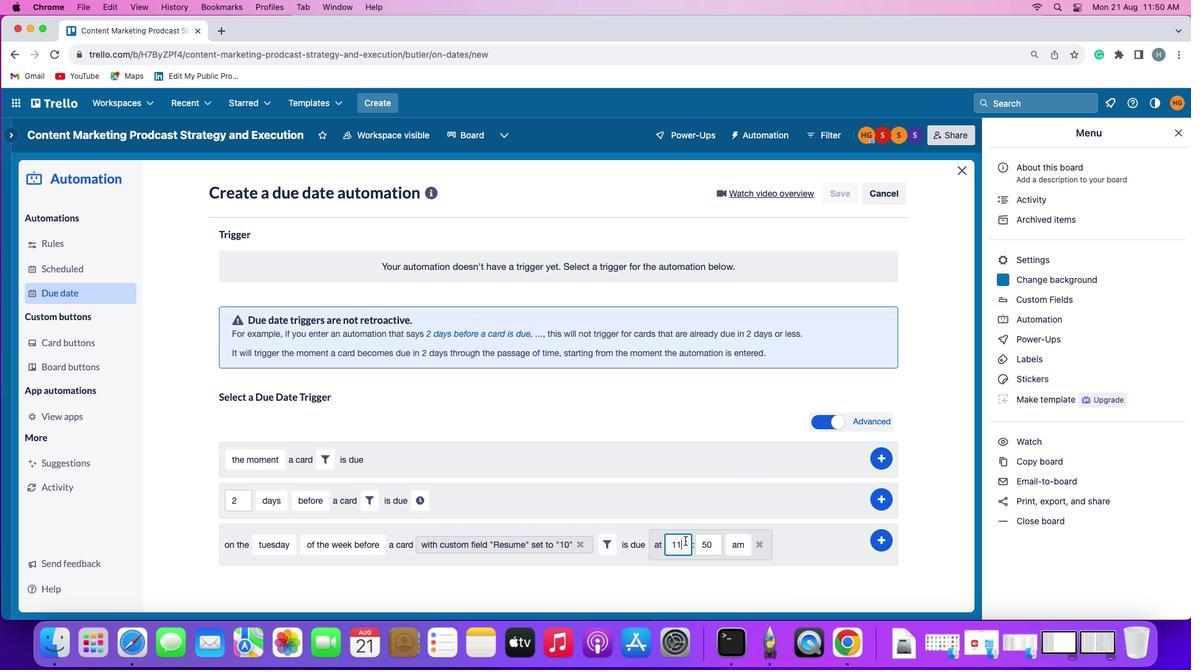 
Action: Mouse moved to (685, 540)
Screenshot: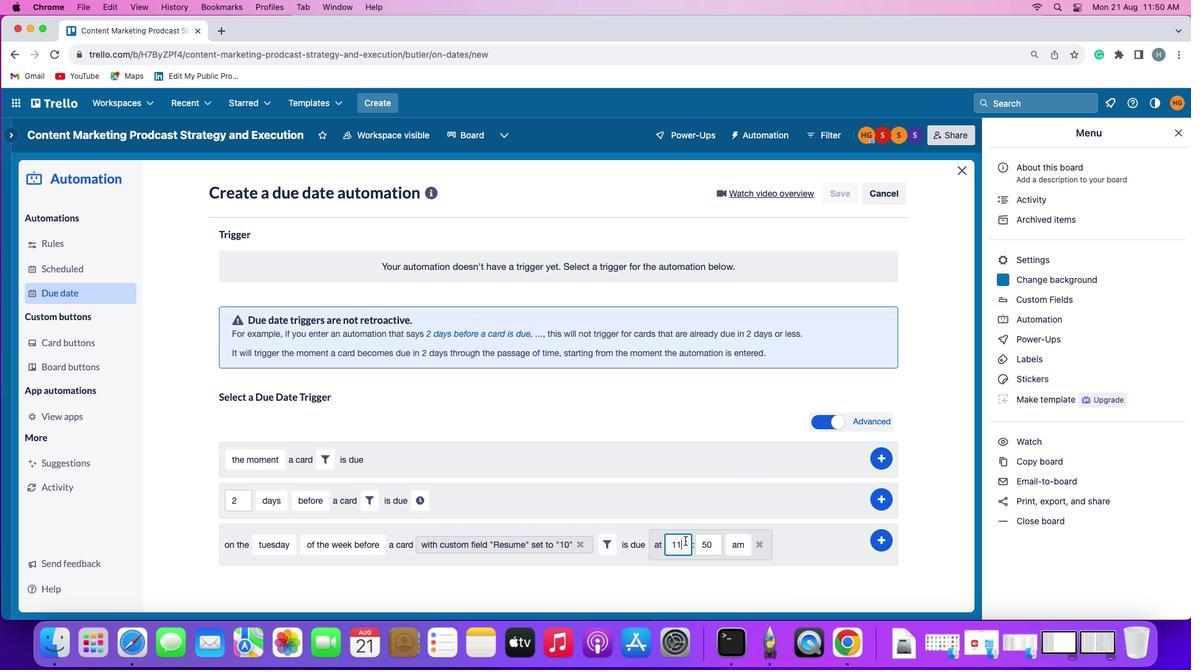 
Action: Key pressed Key.backspace'1'
Screenshot: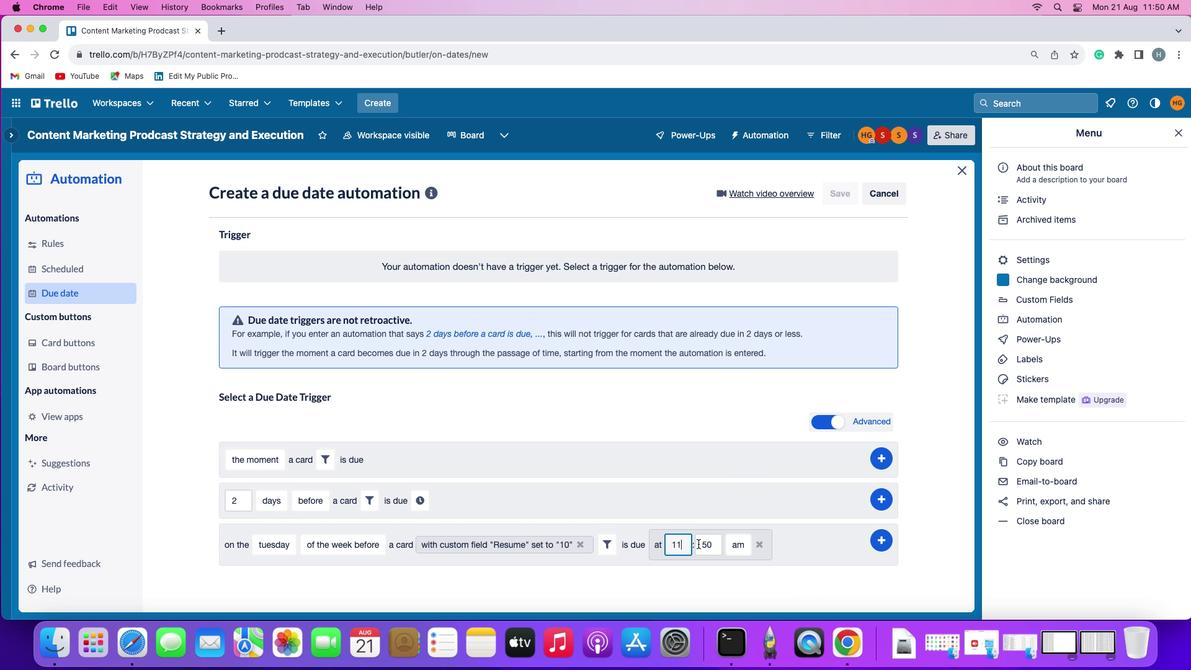 
Action: Mouse moved to (715, 544)
Screenshot: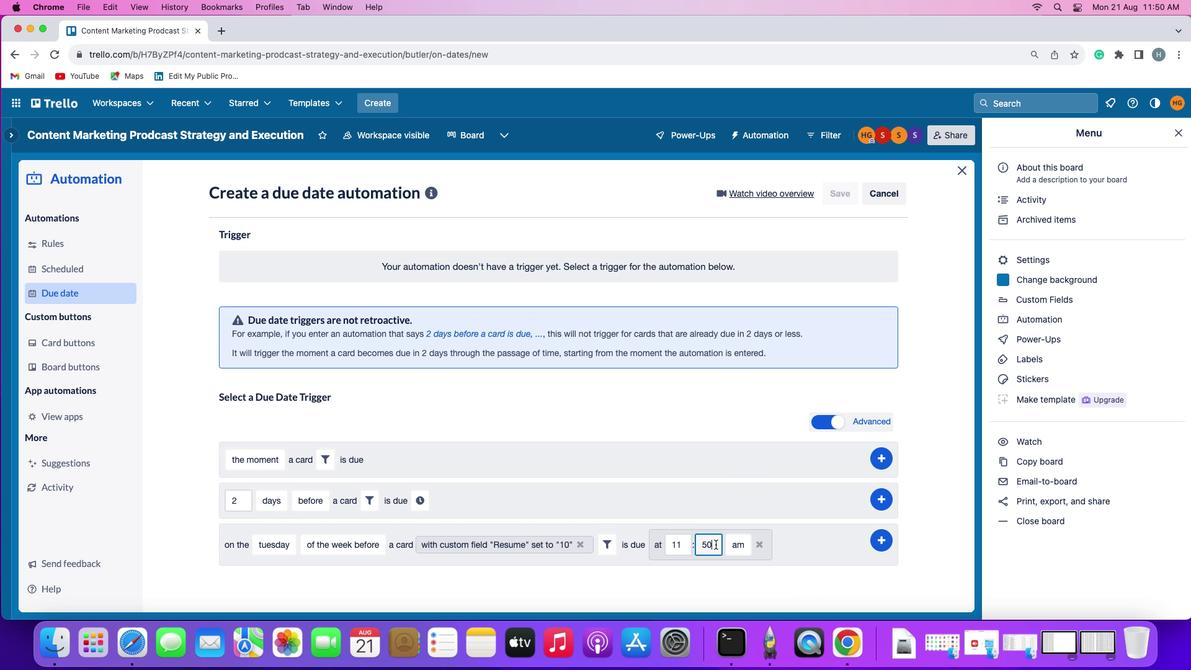 
Action: Mouse pressed left at (715, 544)
Screenshot: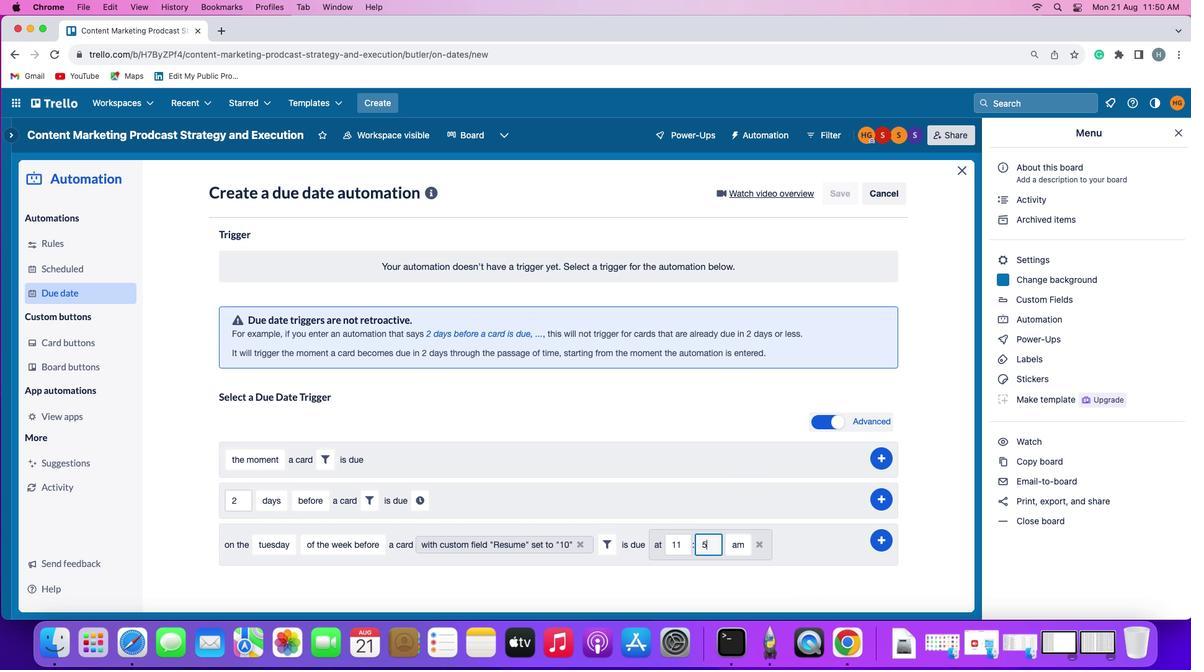 
Action: Key pressed Key.backspaceKey.backspace'0''0'
Screenshot: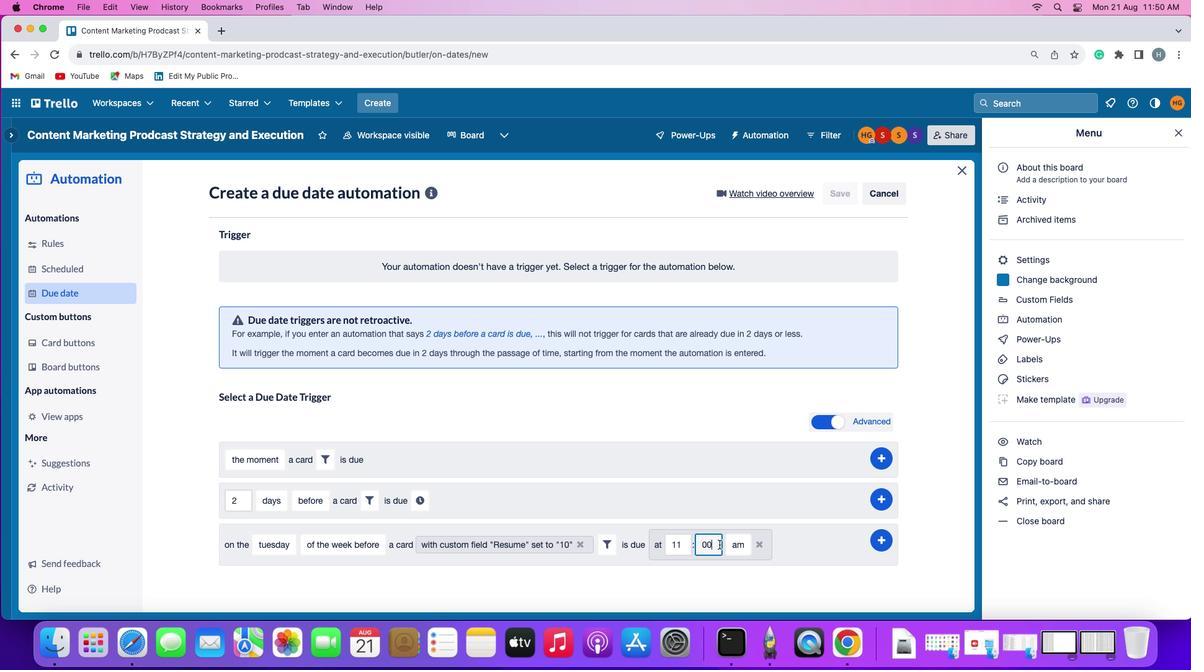 
Action: Mouse moved to (734, 543)
Screenshot: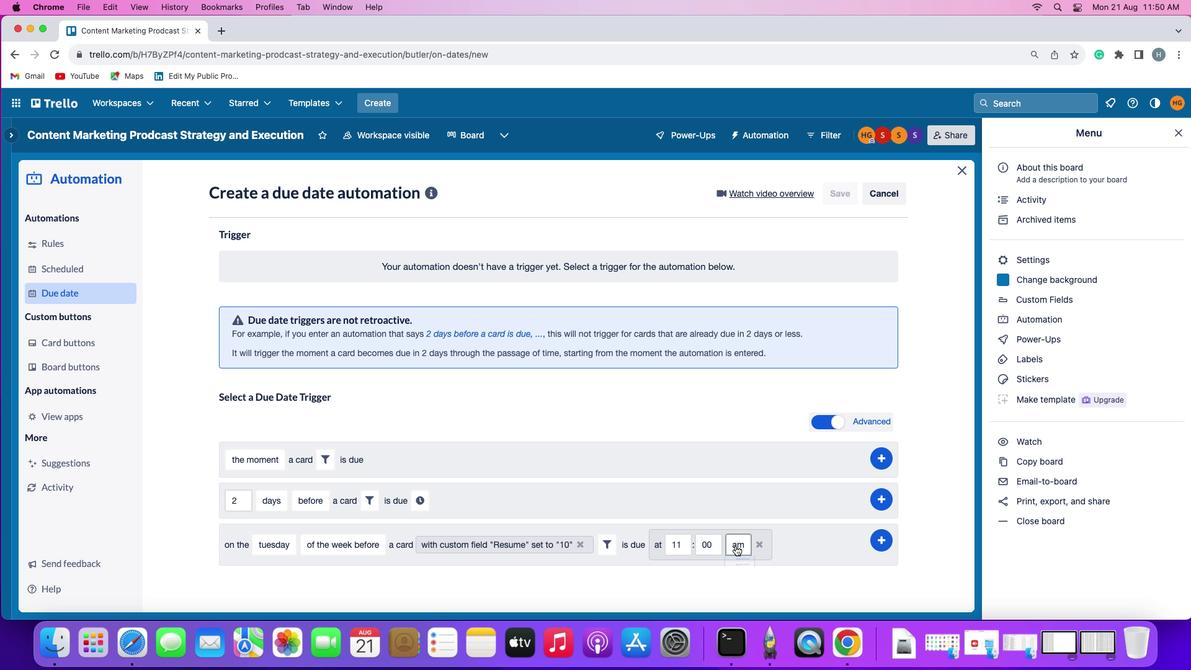 
Action: Mouse pressed left at (734, 543)
Screenshot: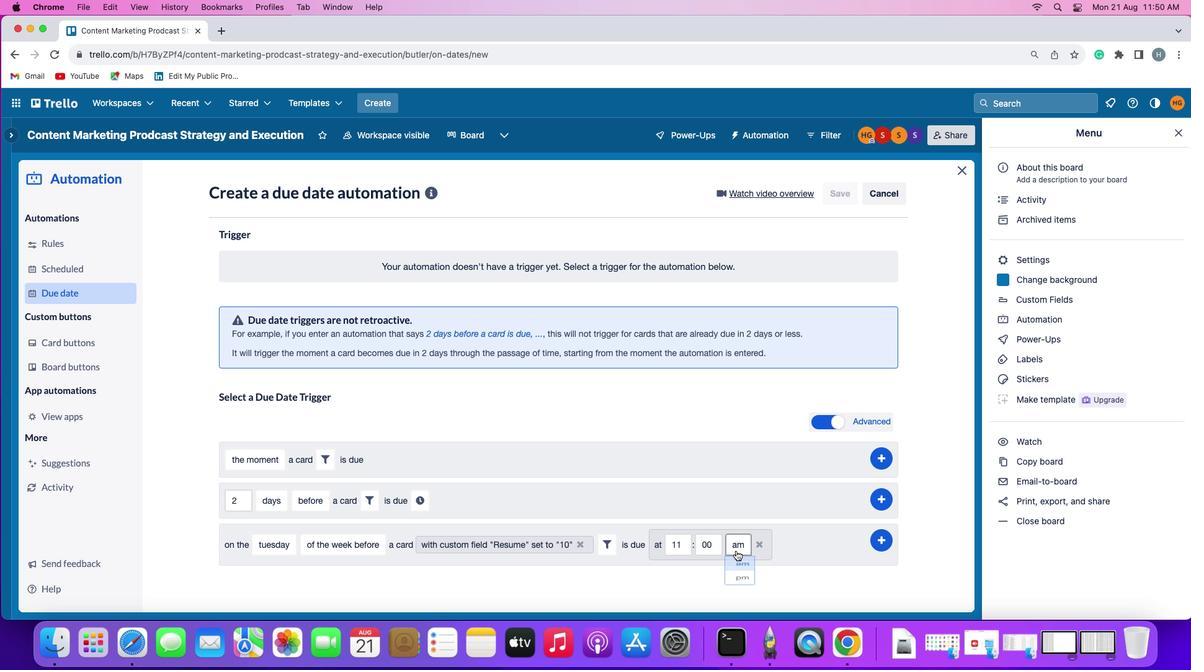 
Action: Mouse moved to (734, 561)
Screenshot: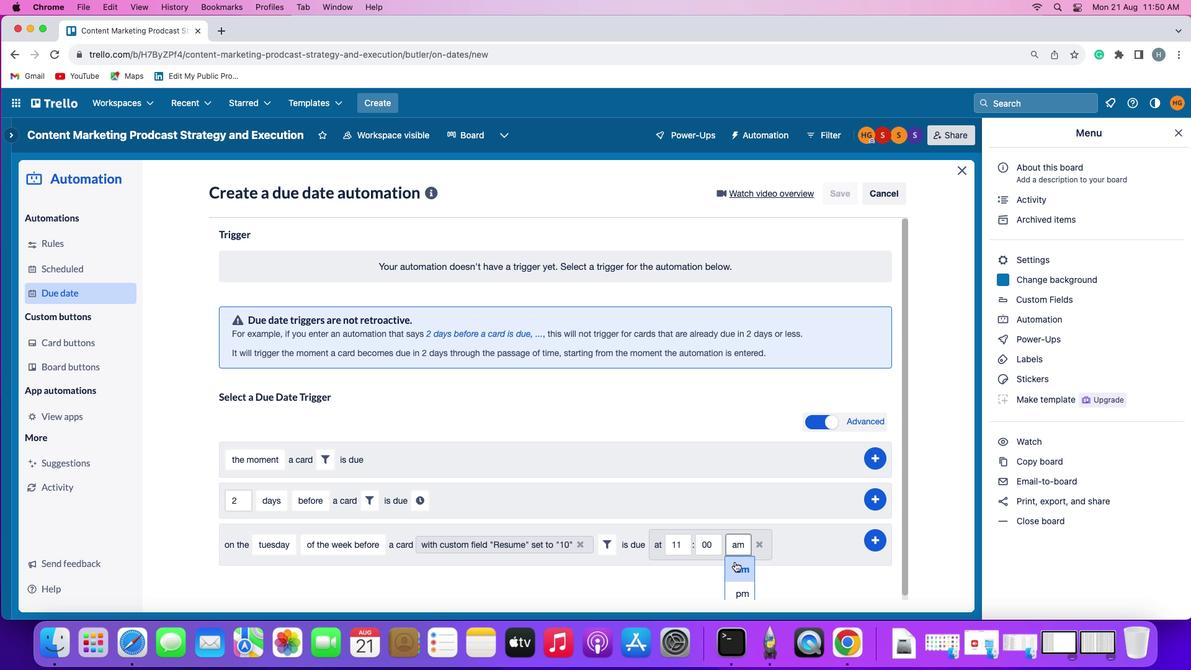 
Action: Mouse pressed left at (734, 561)
Screenshot: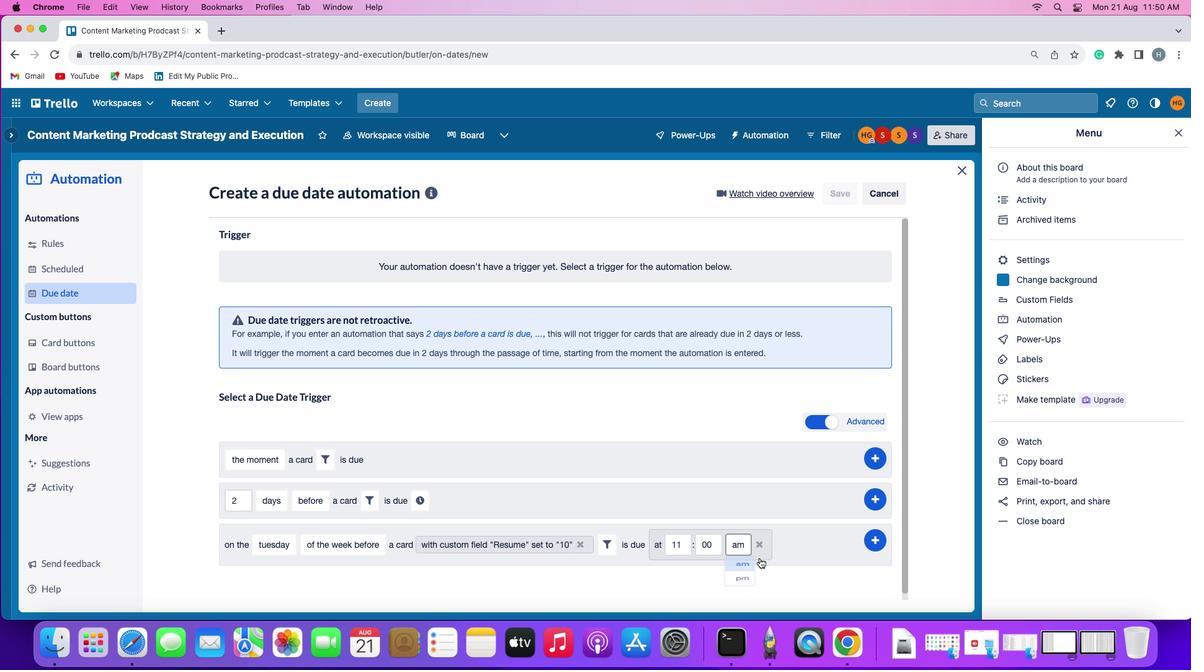 
Action: Mouse moved to (878, 537)
Screenshot: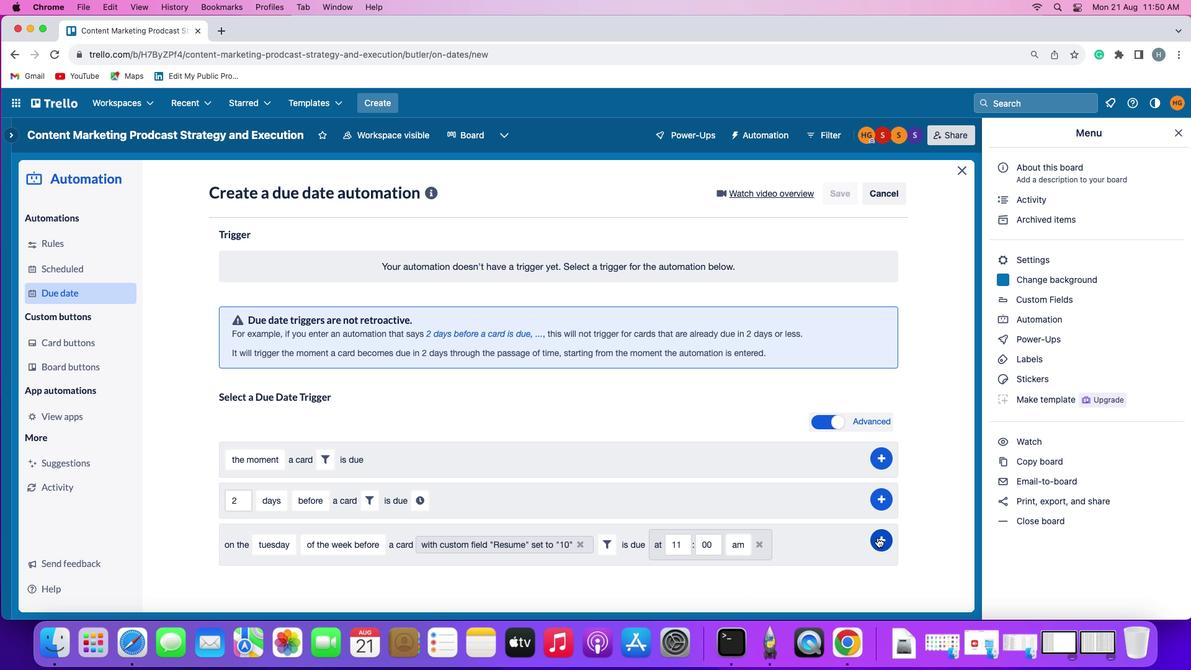 
Action: Mouse pressed left at (878, 537)
Screenshot: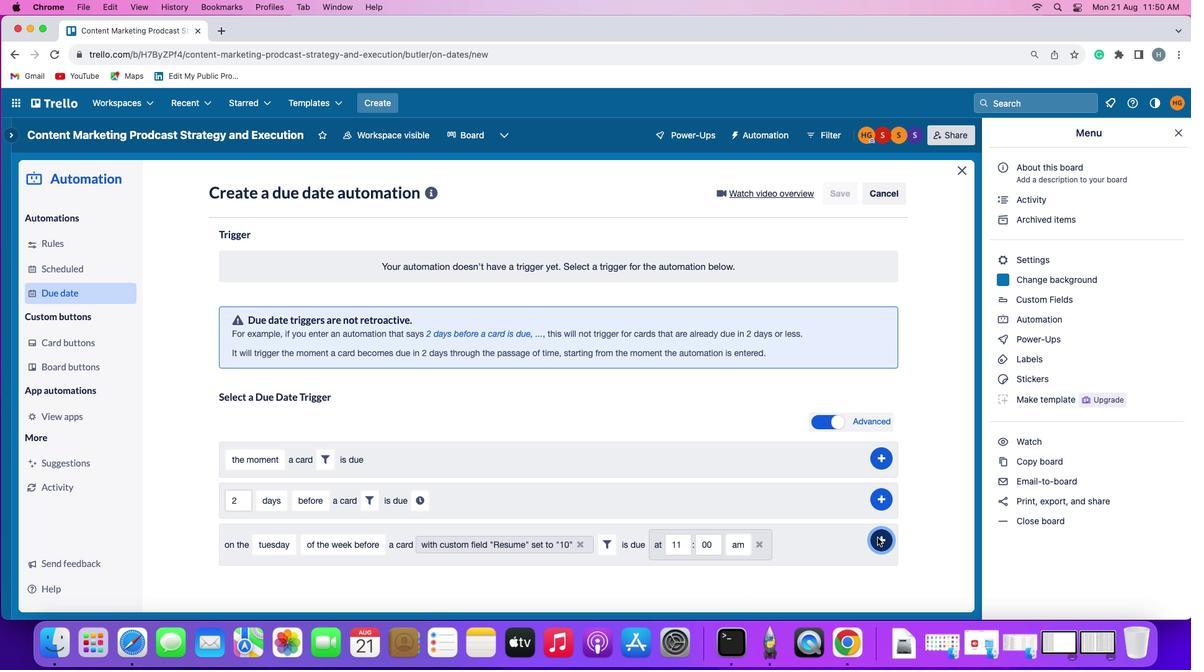 
Action: Mouse moved to (938, 463)
Screenshot: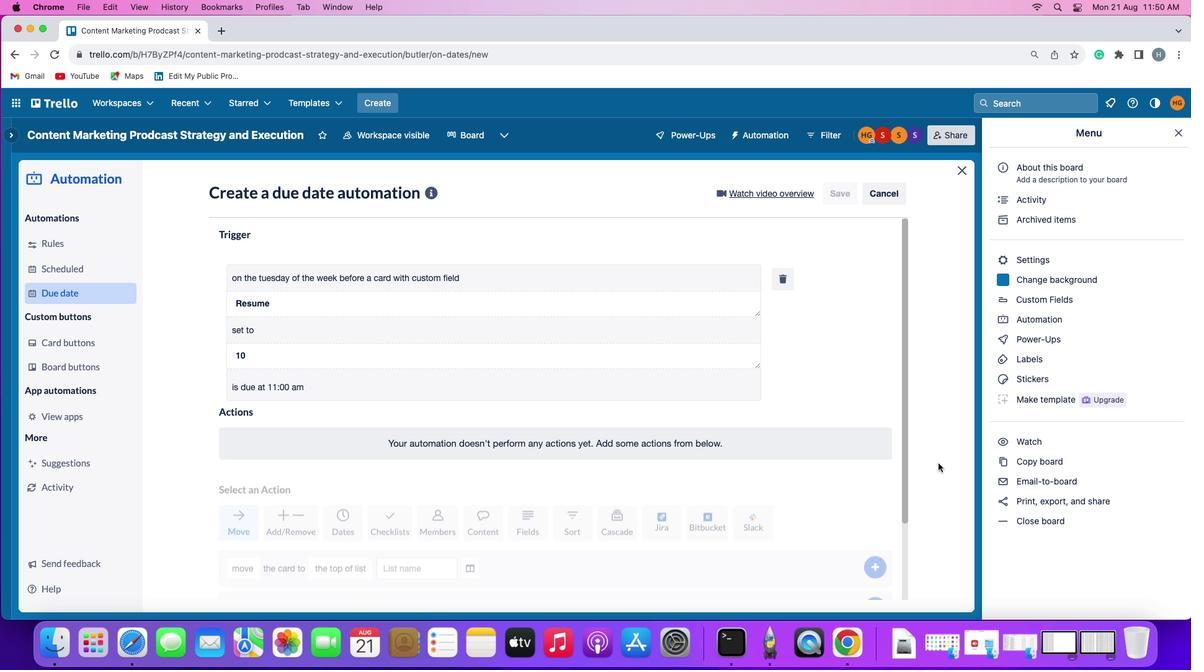 
